Task: For heading Use Roboto with bold.  font size for heading20,  'Change the font style of data to'Roboto and font size to 12,  Change the alignment of both headline & data to Align left In the sheet   Promote Sales review   book
Action: Mouse moved to (158, 361)
Screenshot: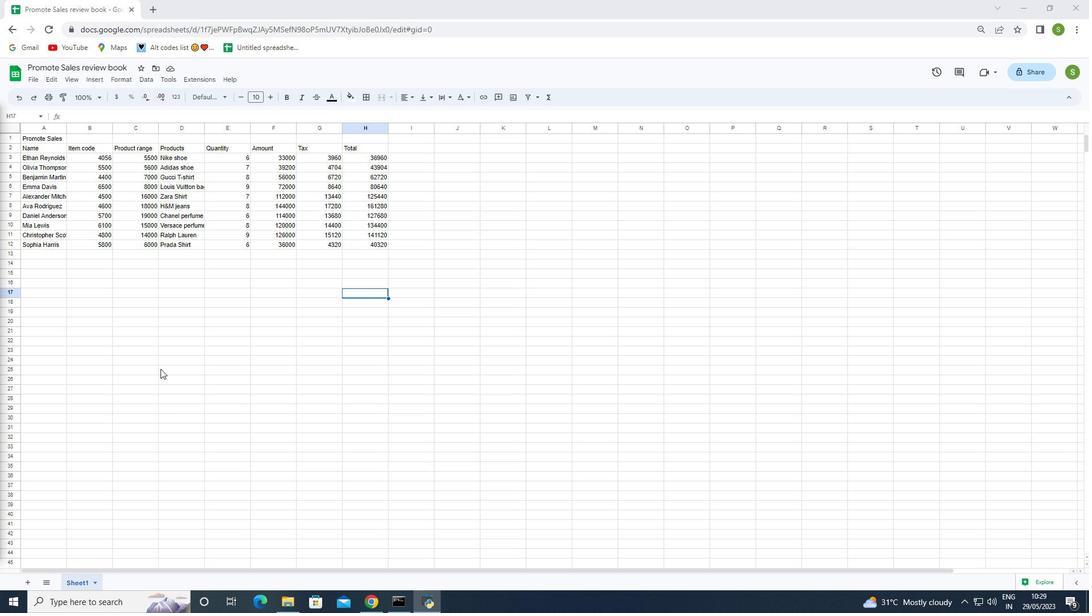 
Action: Mouse pressed left at (158, 361)
Screenshot: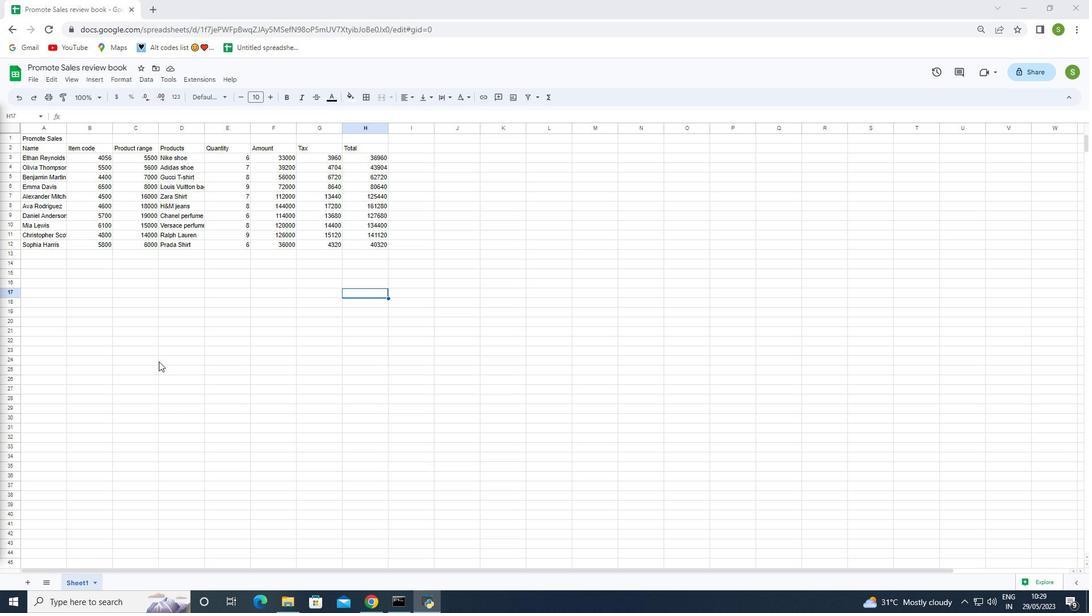 
Action: Mouse moved to (24, 147)
Screenshot: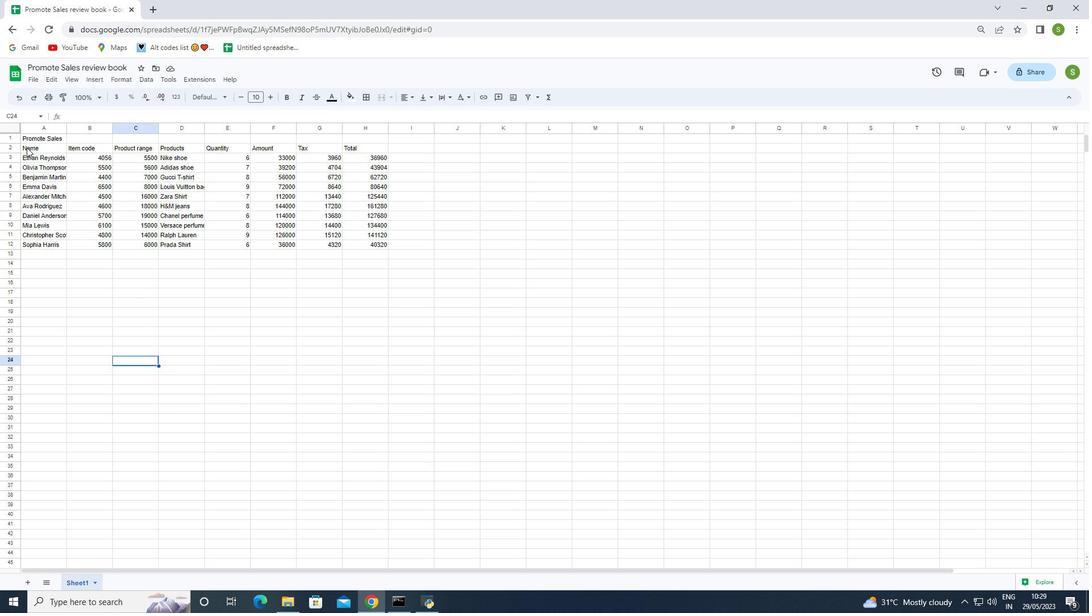 
Action: Mouse pressed left at (24, 147)
Screenshot: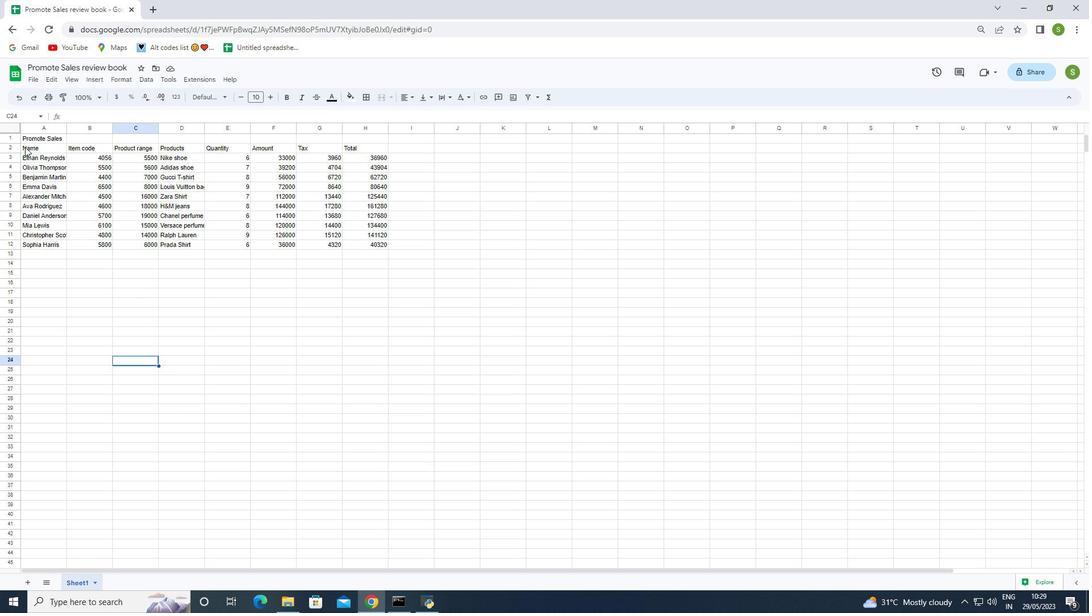 
Action: Mouse moved to (212, 94)
Screenshot: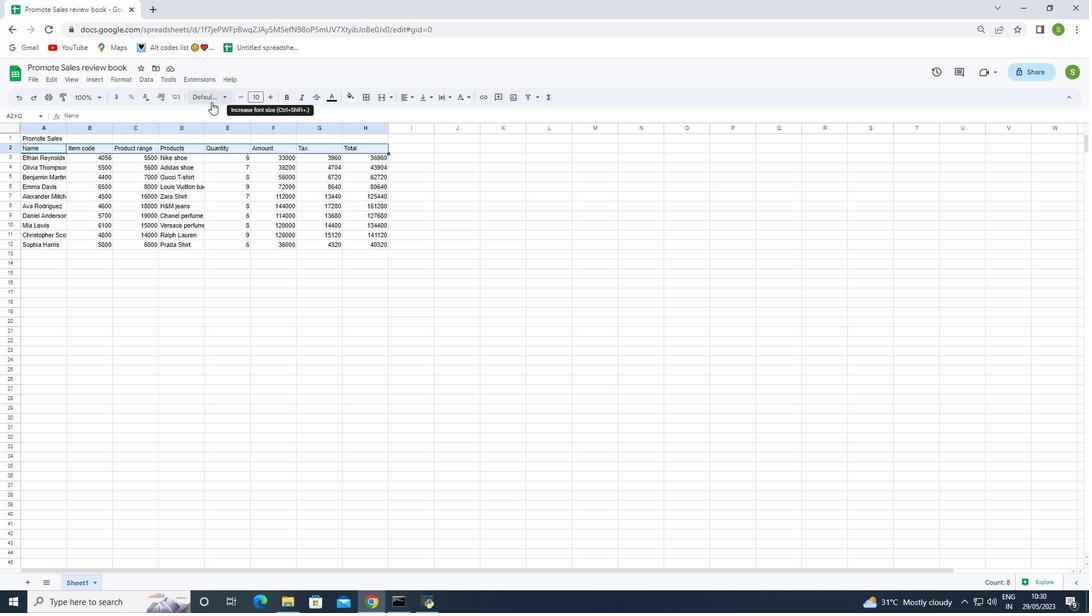 
Action: Mouse pressed left at (212, 94)
Screenshot: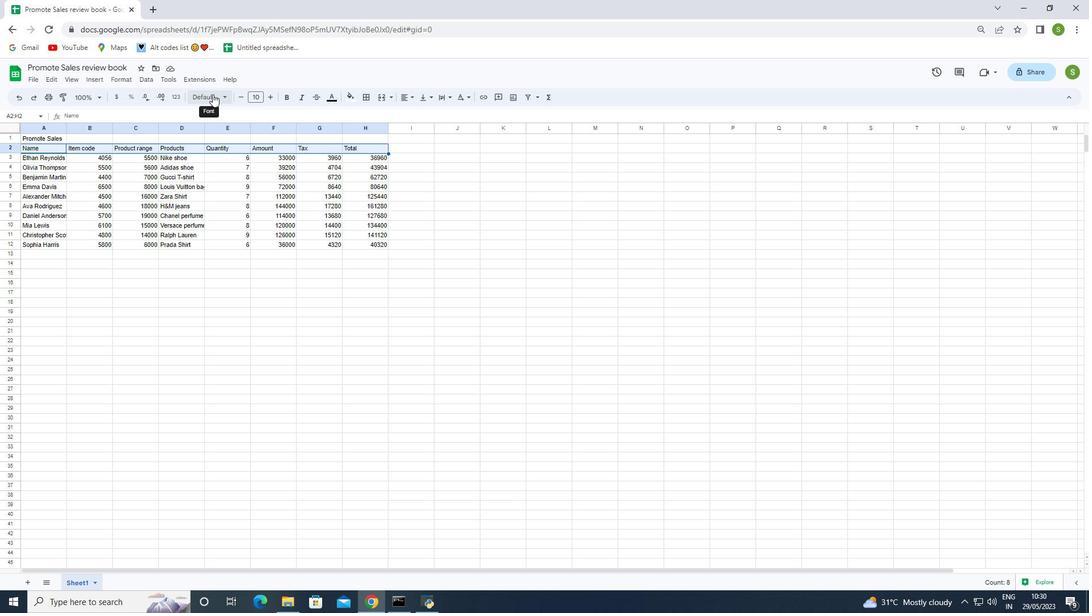 
Action: Mouse moved to (225, 520)
Screenshot: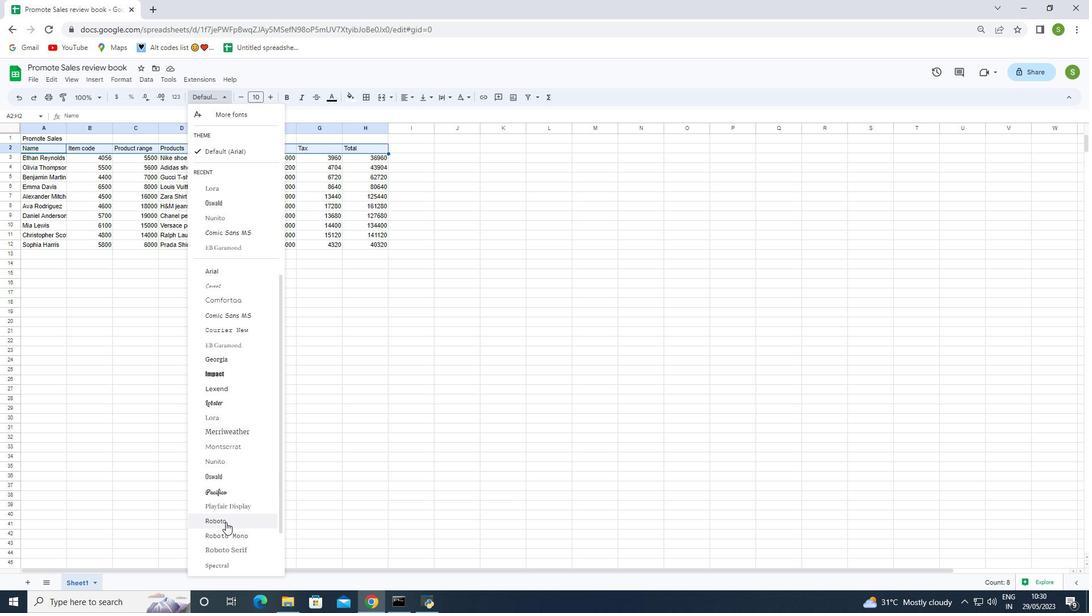 
Action: Mouse pressed left at (225, 520)
Screenshot: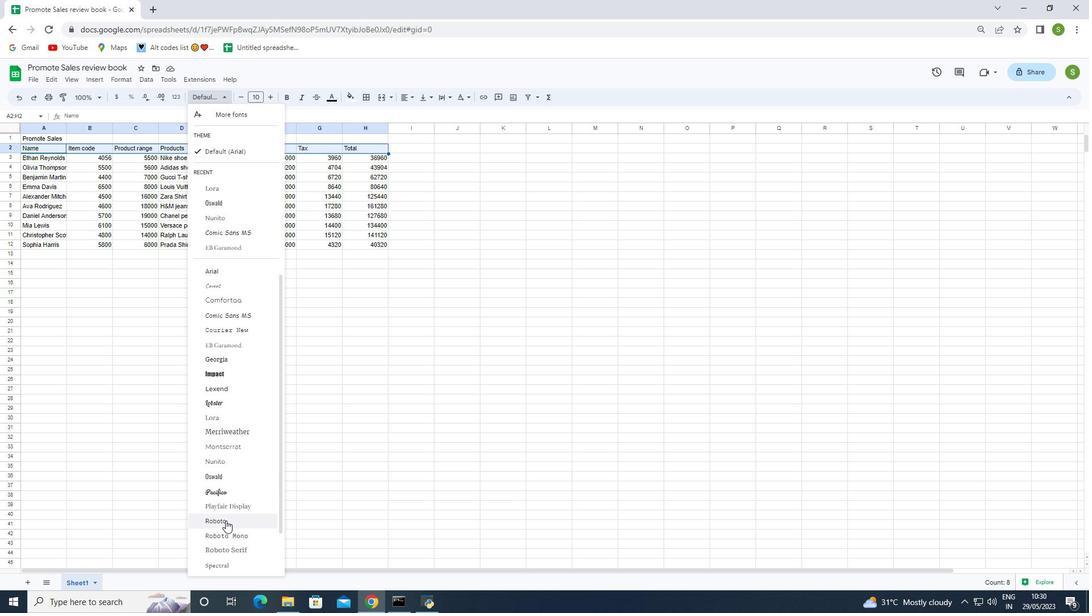 
Action: Mouse moved to (287, 97)
Screenshot: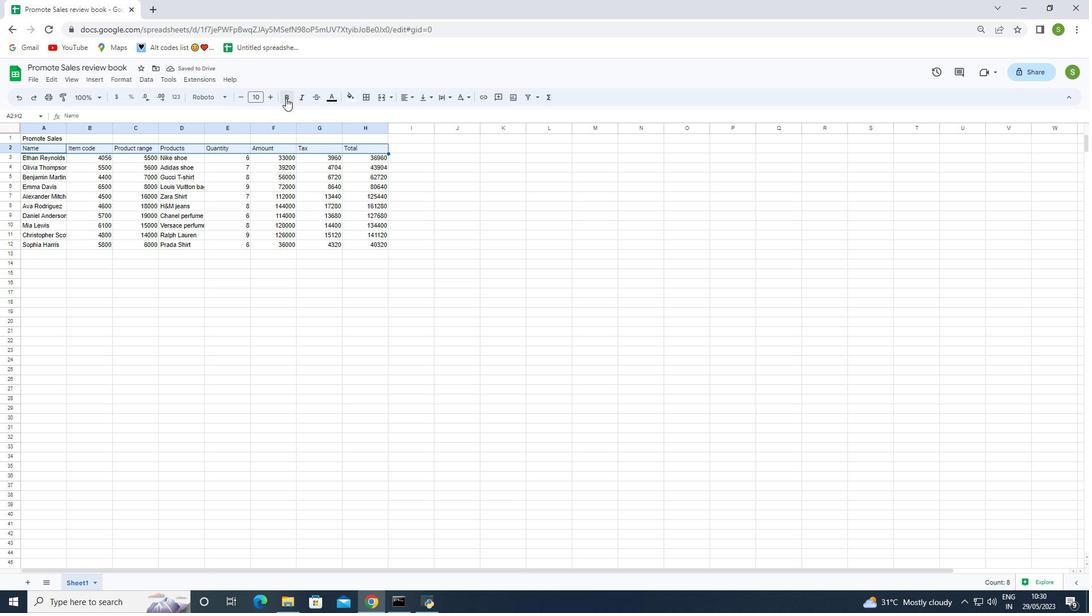 
Action: Mouse pressed left at (287, 97)
Screenshot: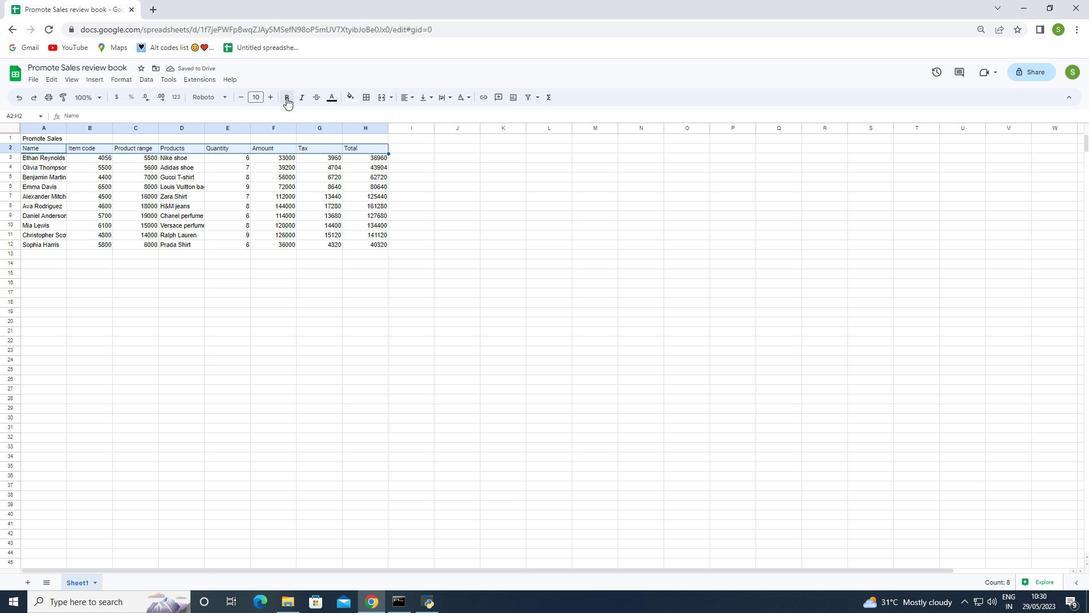 
Action: Mouse moved to (271, 98)
Screenshot: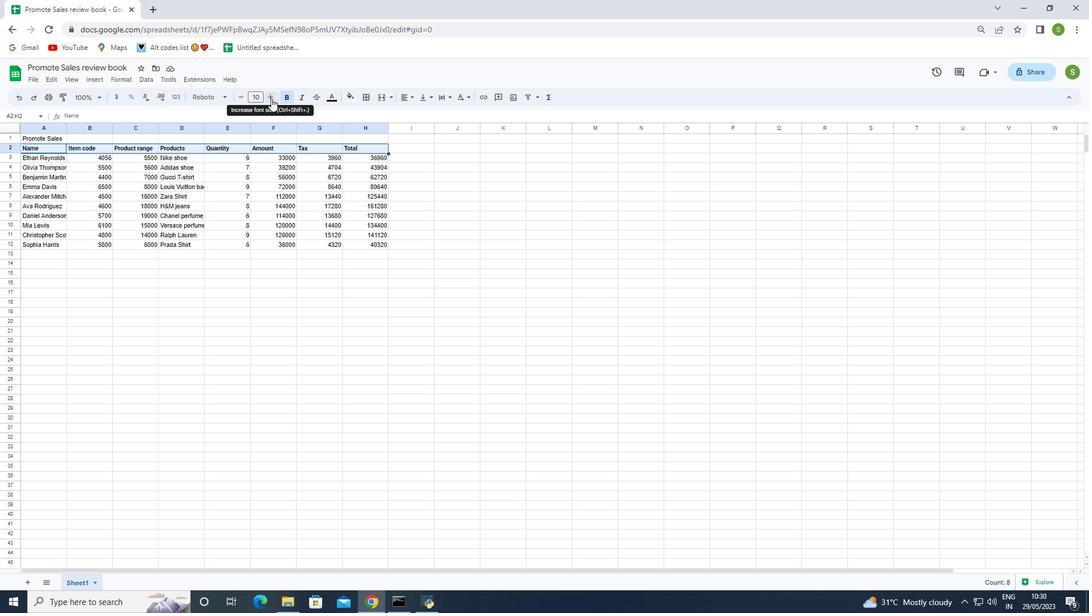 
Action: Mouse pressed left at (271, 98)
Screenshot: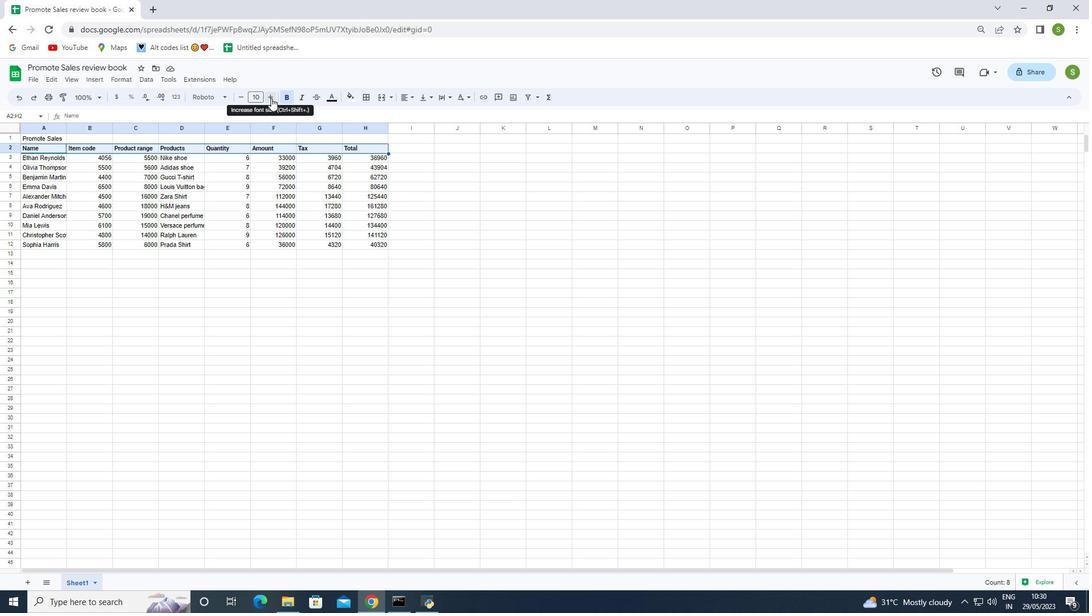 
Action: Mouse pressed left at (271, 98)
Screenshot: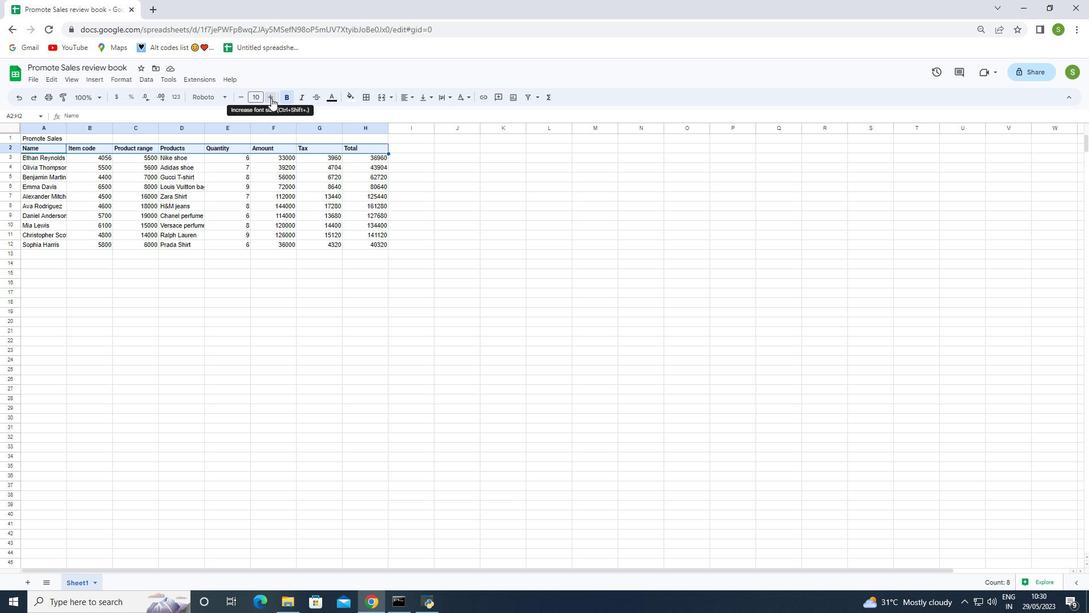 
Action: Mouse pressed left at (271, 98)
Screenshot: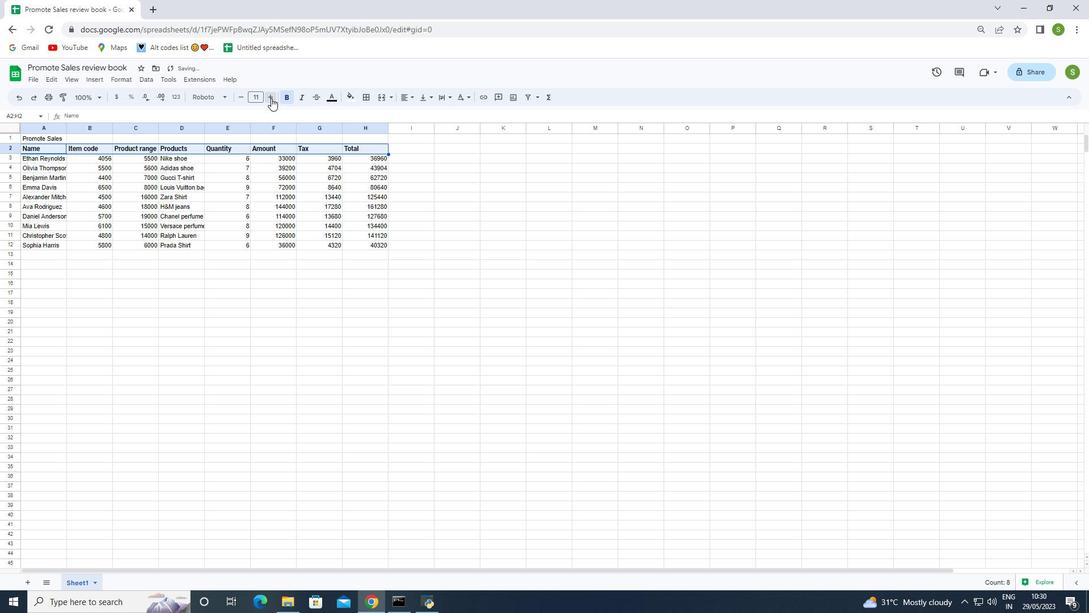 
Action: Mouse pressed left at (271, 98)
Screenshot: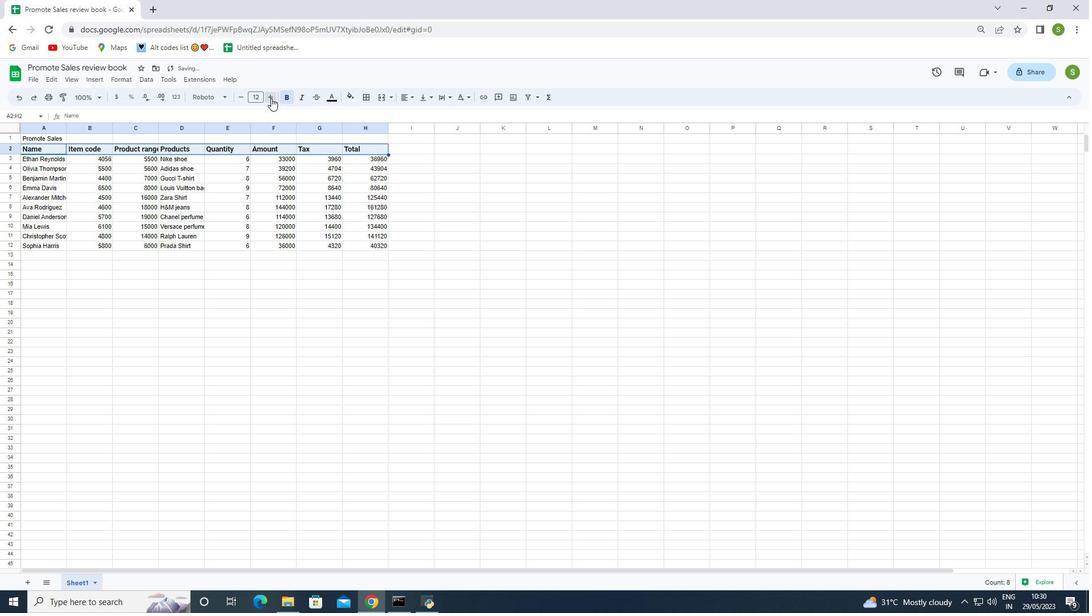
Action: Mouse pressed left at (271, 98)
Screenshot: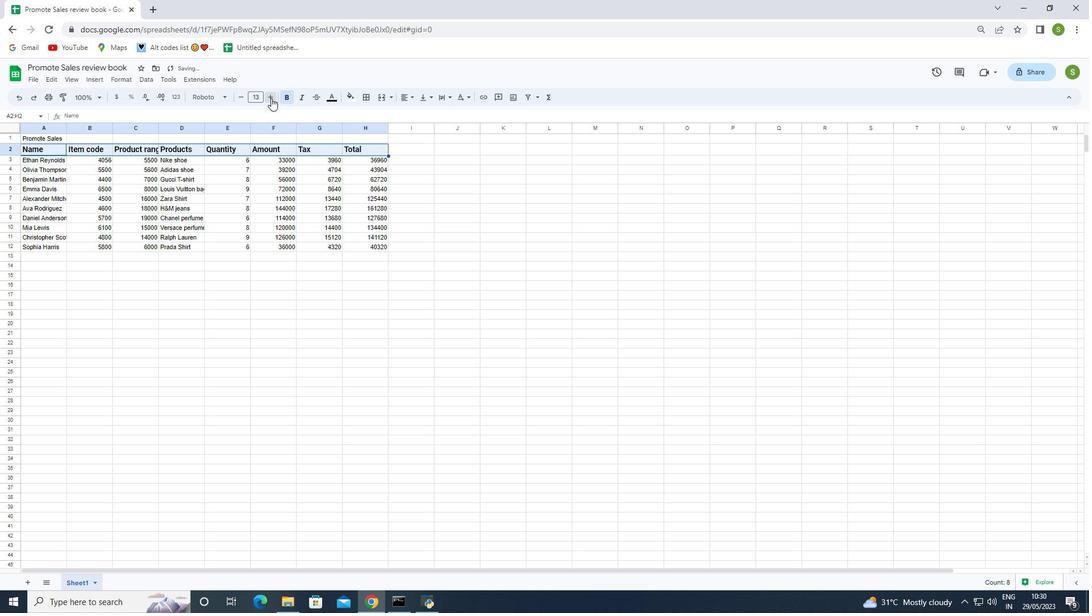 
Action: Mouse pressed left at (271, 98)
Screenshot: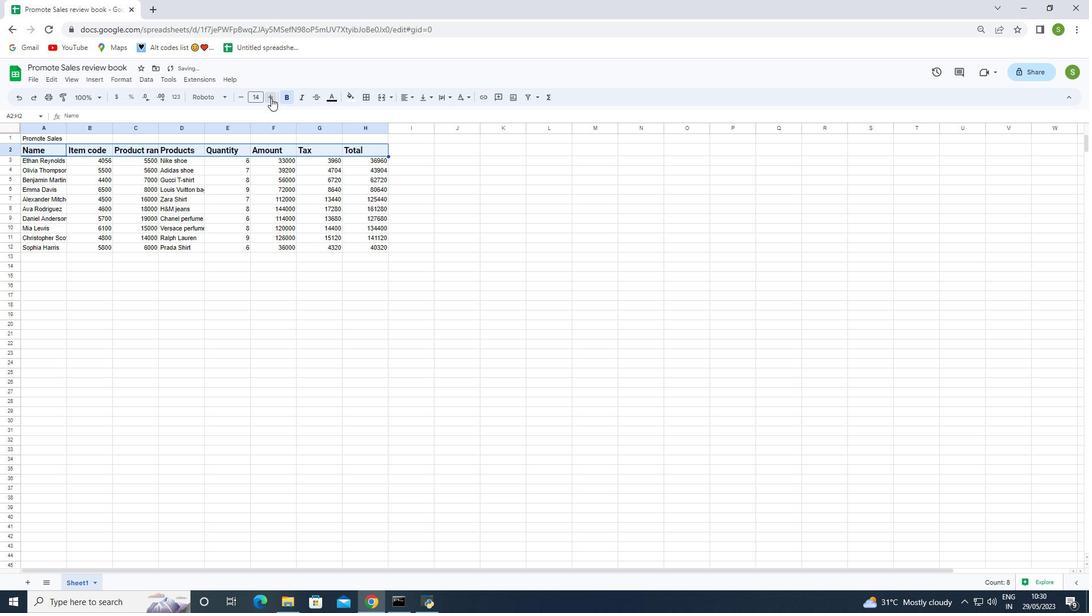 
Action: Mouse pressed left at (271, 98)
Screenshot: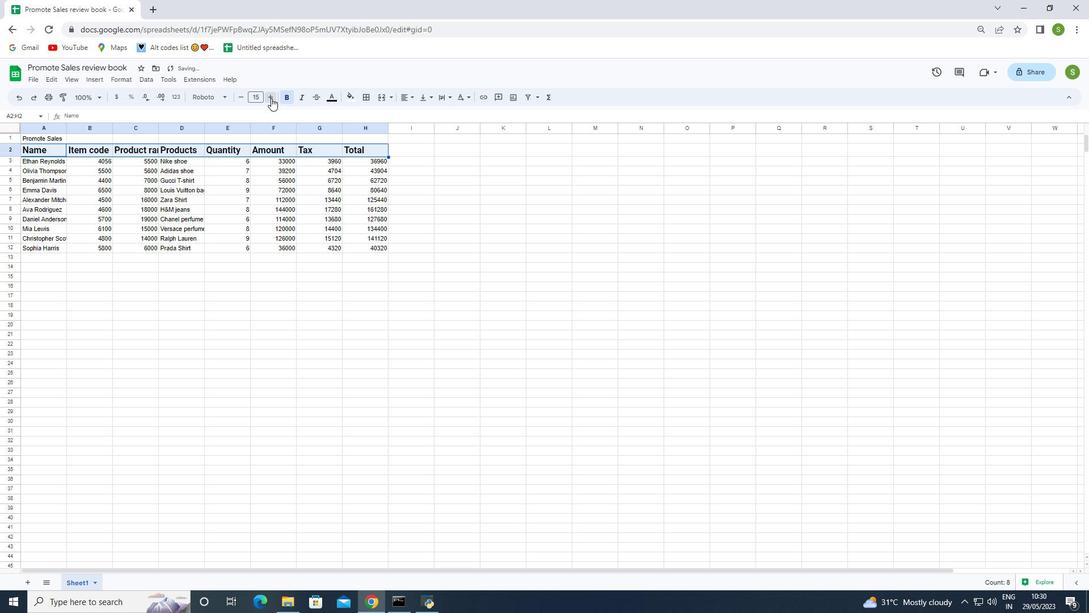 
Action: Mouse pressed left at (271, 98)
Screenshot: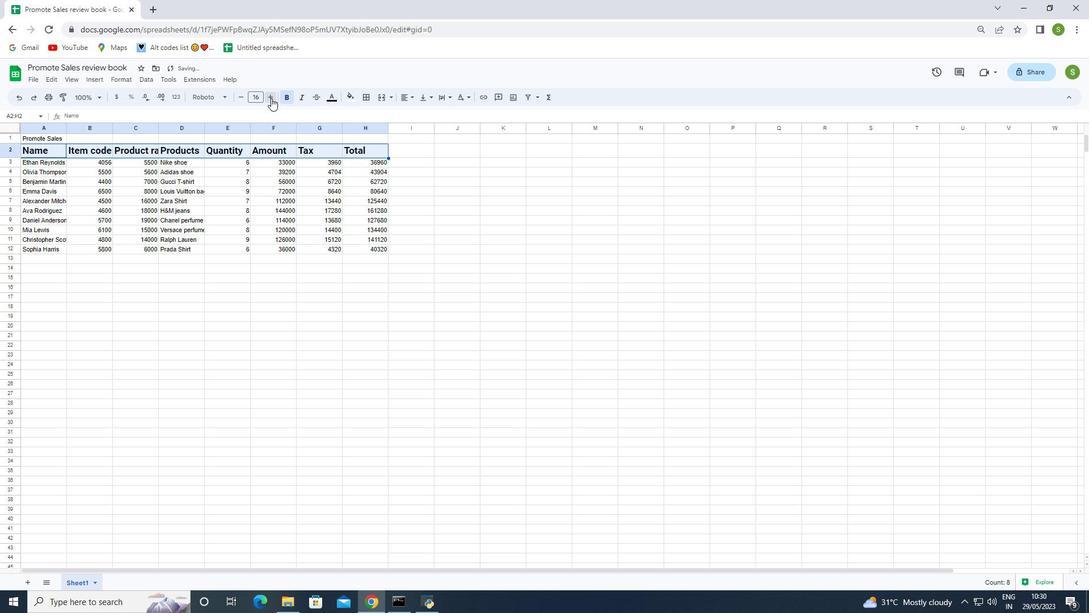 
Action: Mouse pressed left at (271, 98)
Screenshot: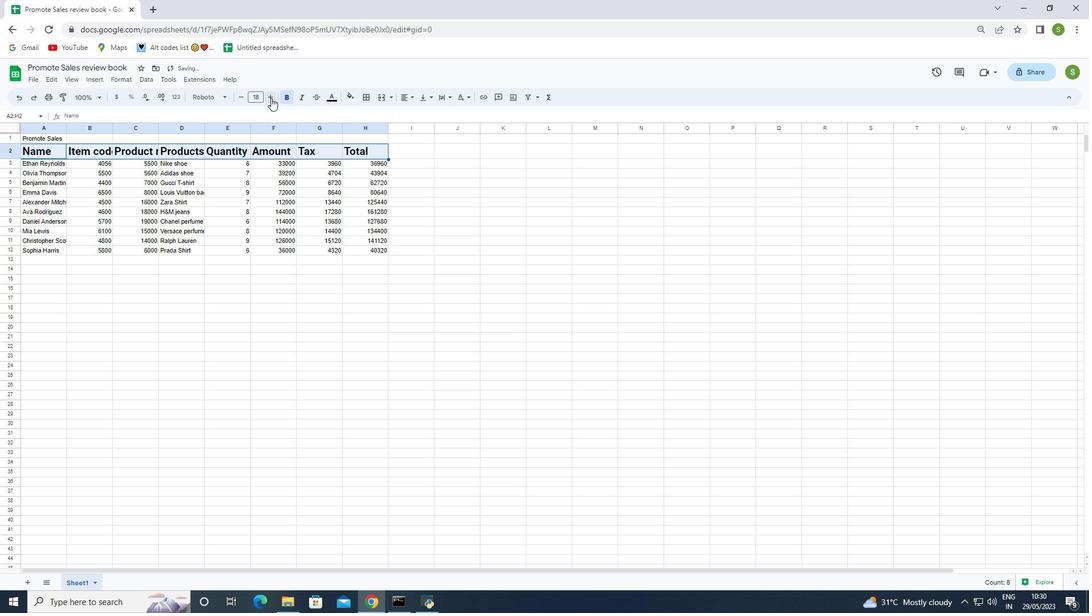 
Action: Mouse pressed left at (271, 98)
Screenshot: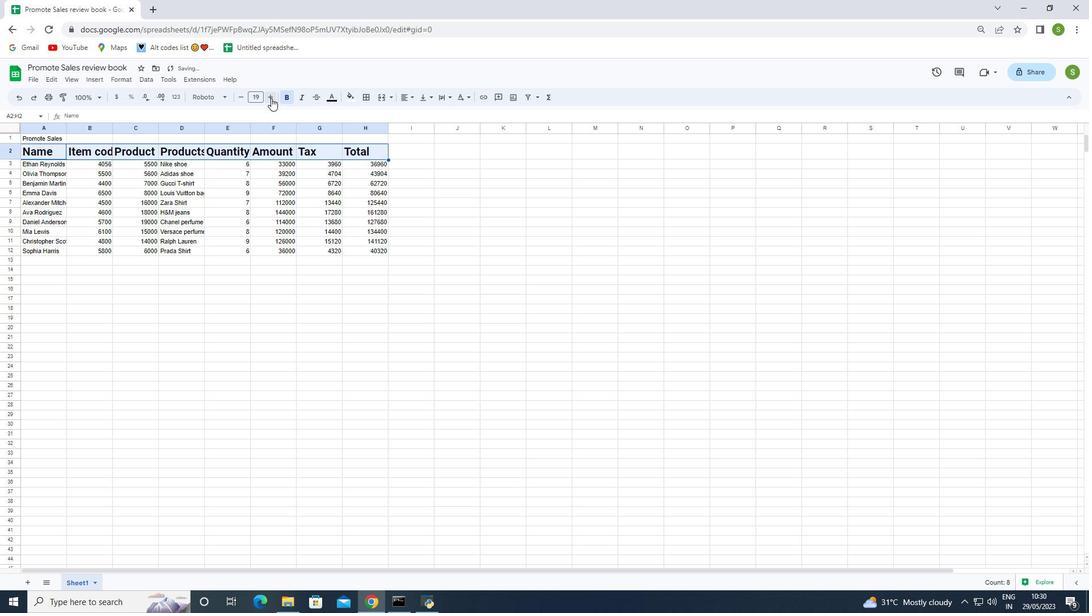 
Action: Mouse pressed left at (271, 98)
Screenshot: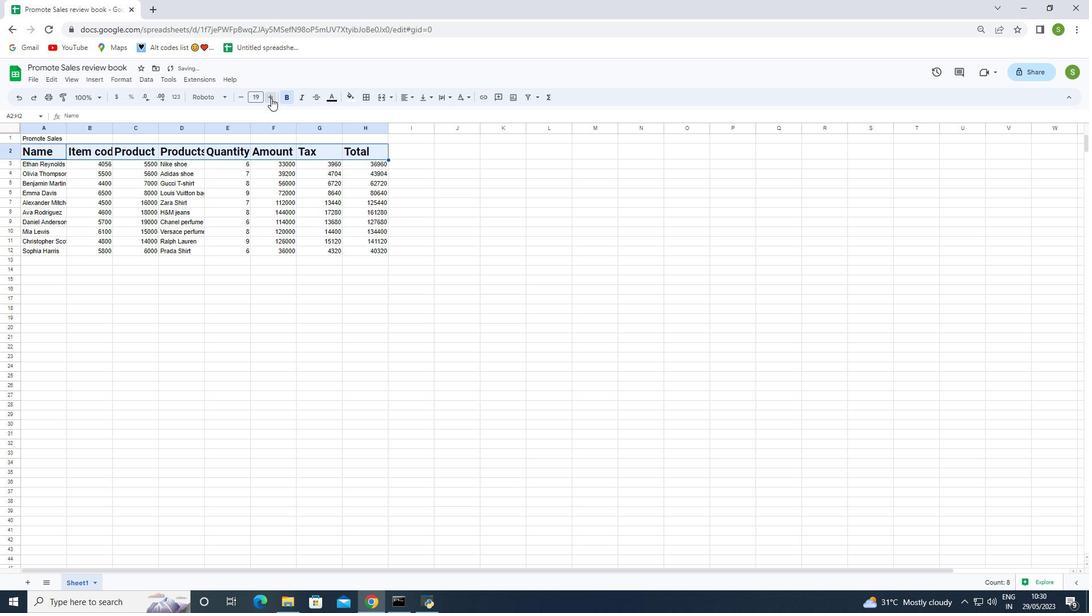 
Action: Mouse moved to (238, 95)
Screenshot: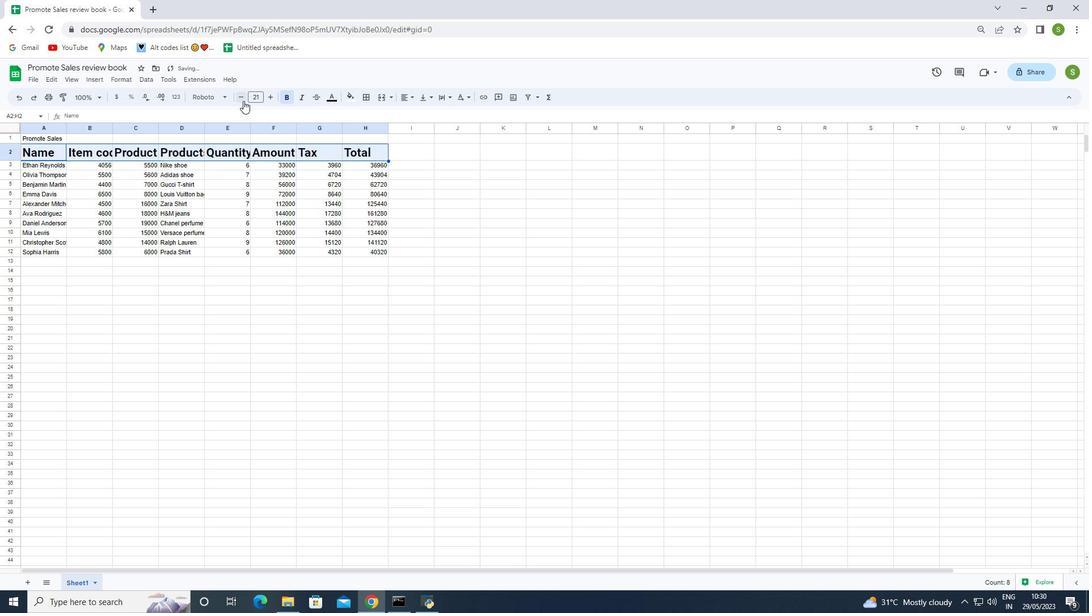 
Action: Mouse pressed left at (238, 95)
Screenshot: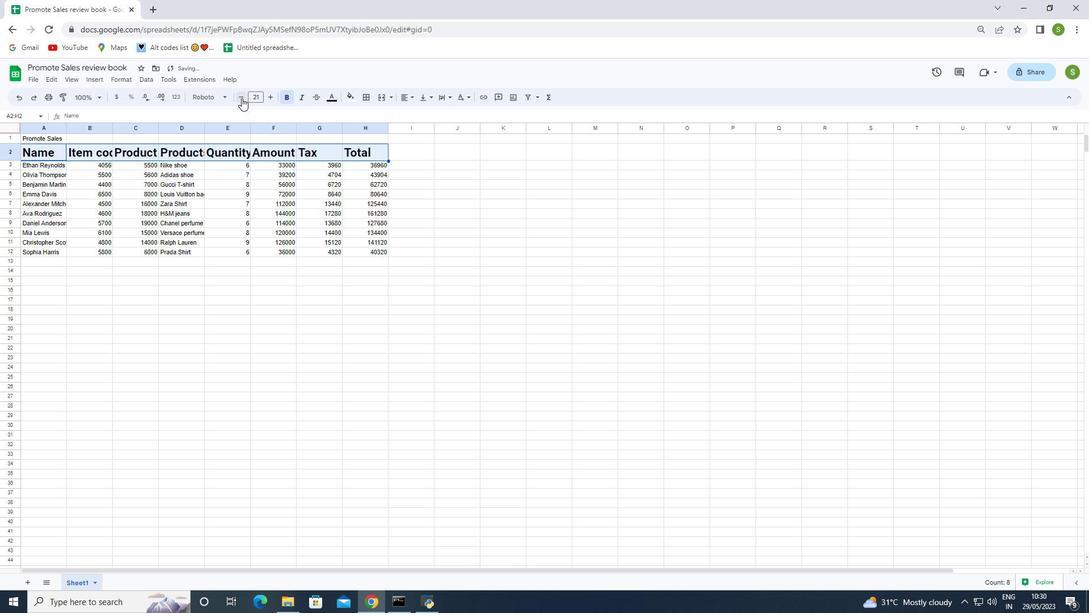 
Action: Mouse moved to (42, 166)
Screenshot: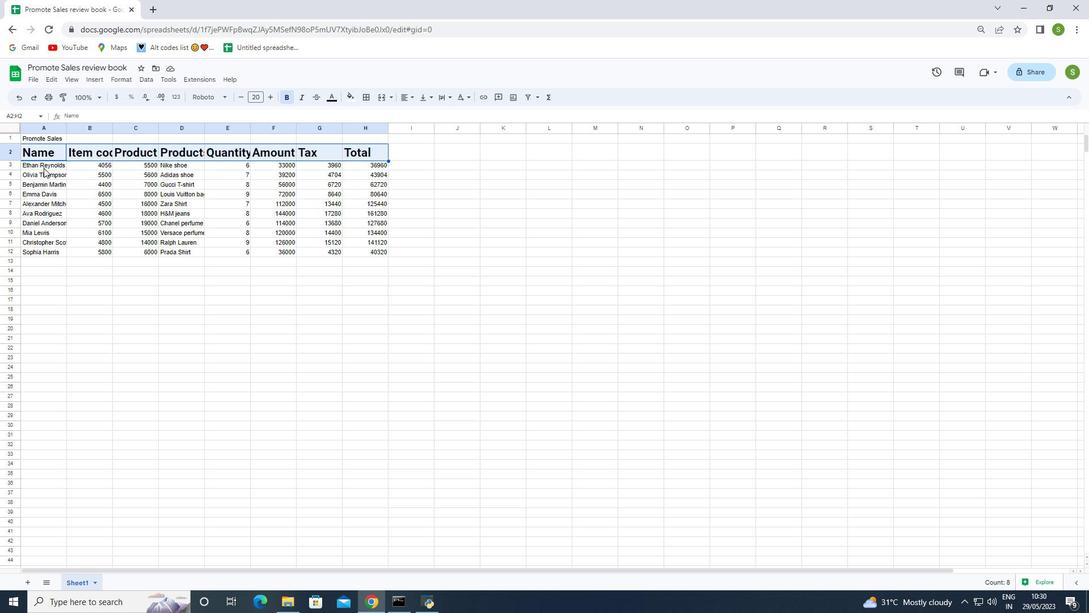 
Action: Mouse pressed left at (42, 166)
Screenshot: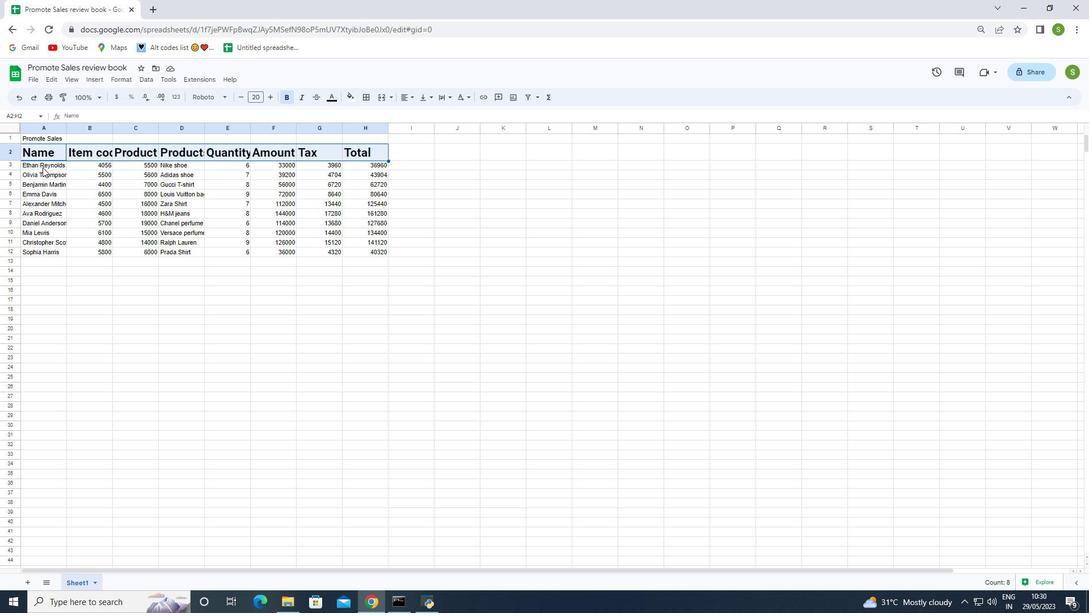 
Action: Mouse moved to (200, 93)
Screenshot: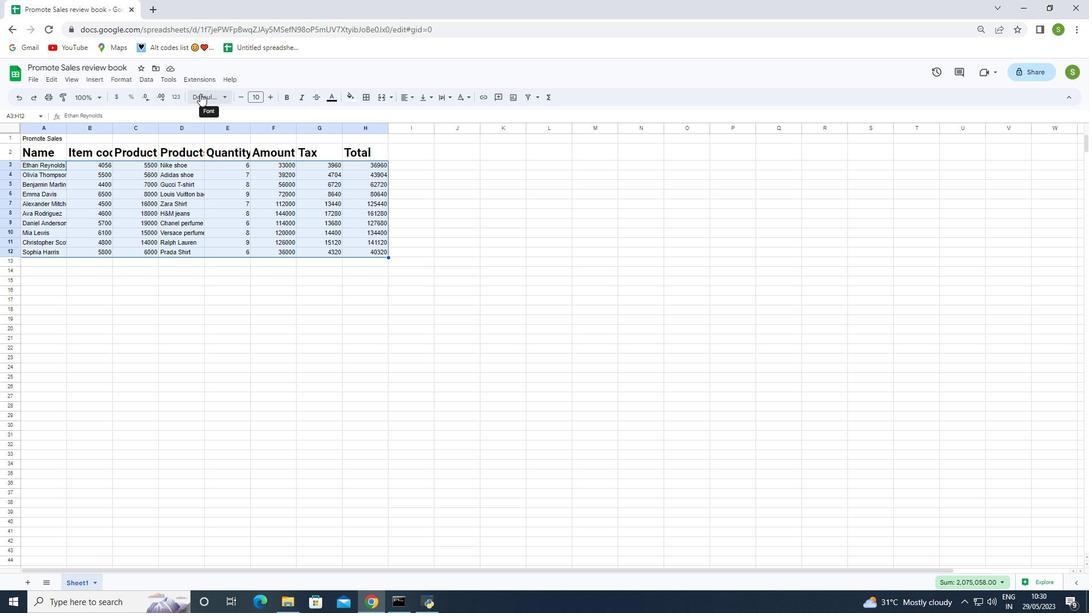
Action: Mouse pressed left at (200, 93)
Screenshot: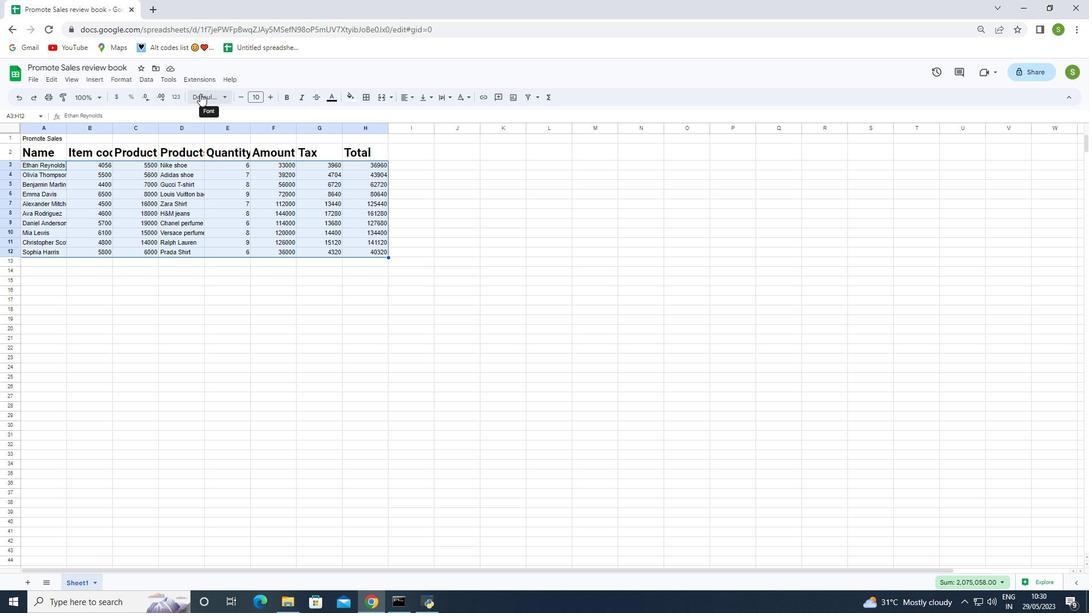 
Action: Mouse moved to (218, 534)
Screenshot: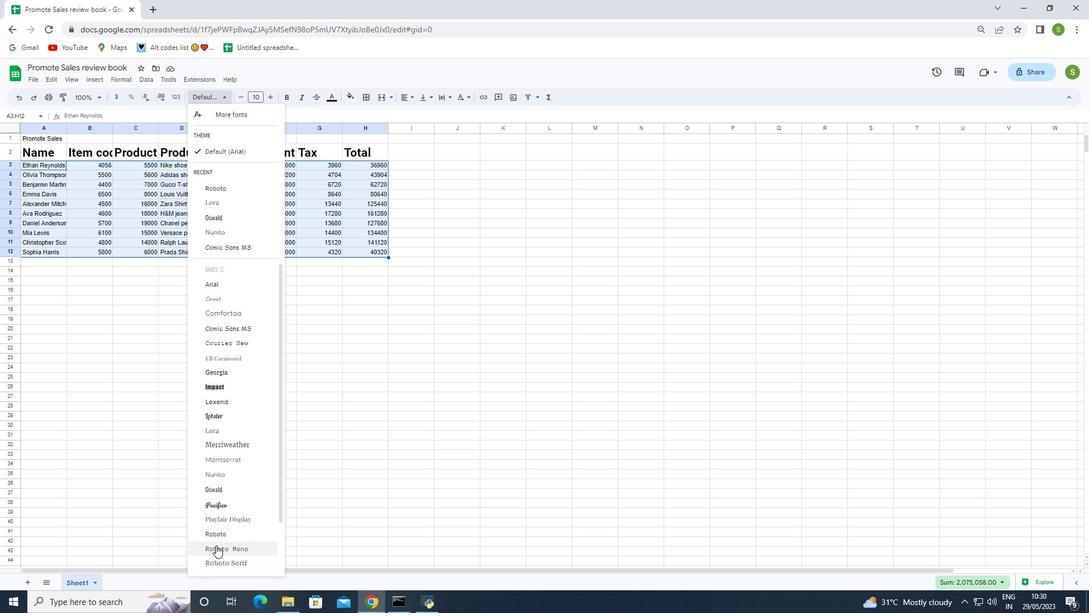 
Action: Mouse pressed left at (218, 534)
Screenshot: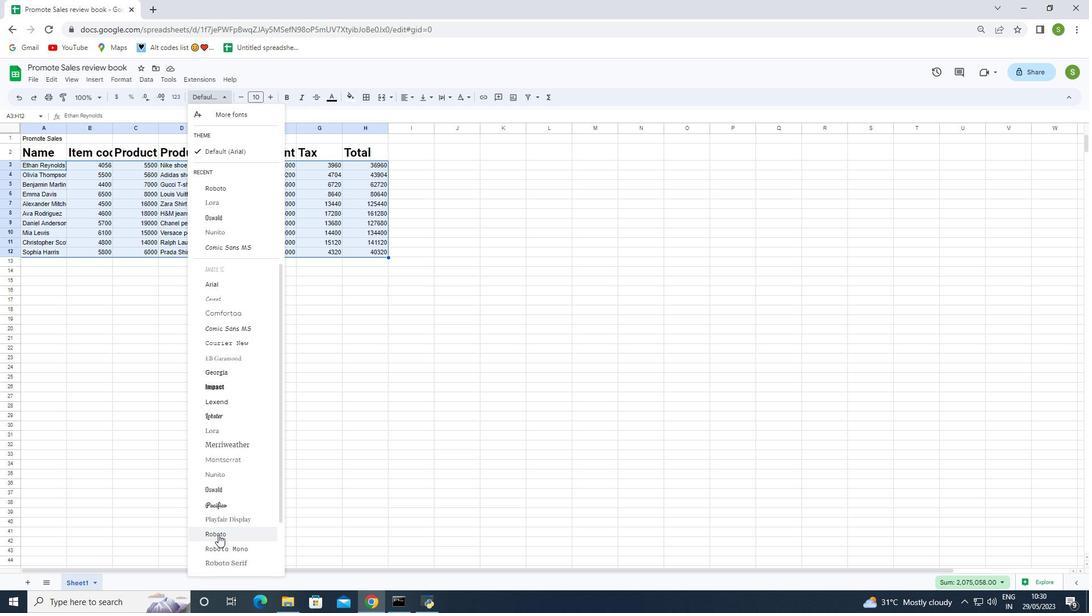 
Action: Mouse moved to (269, 100)
Screenshot: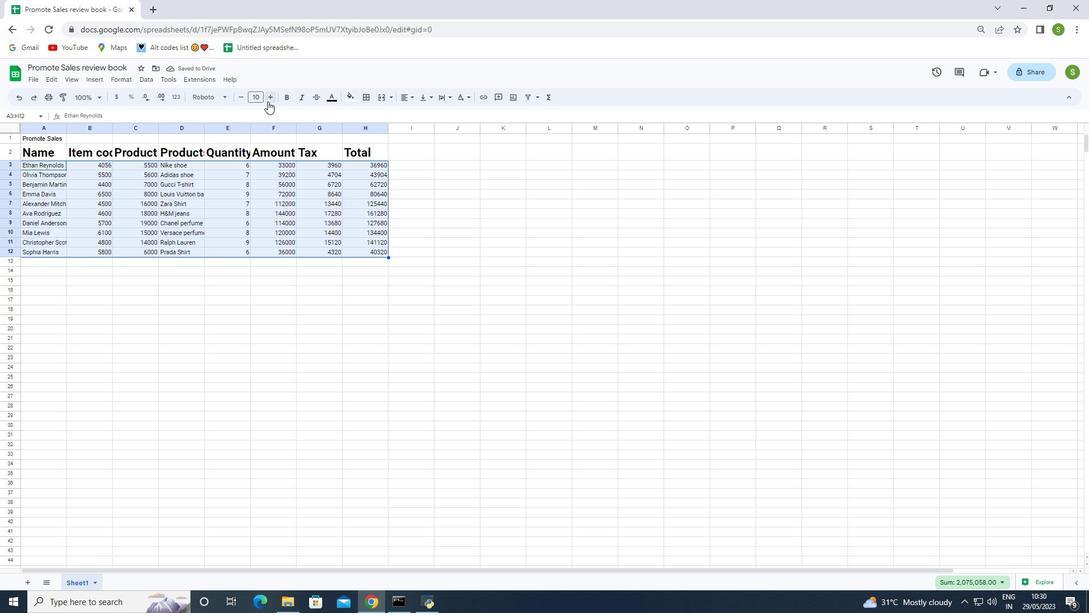 
Action: Mouse pressed left at (269, 100)
Screenshot: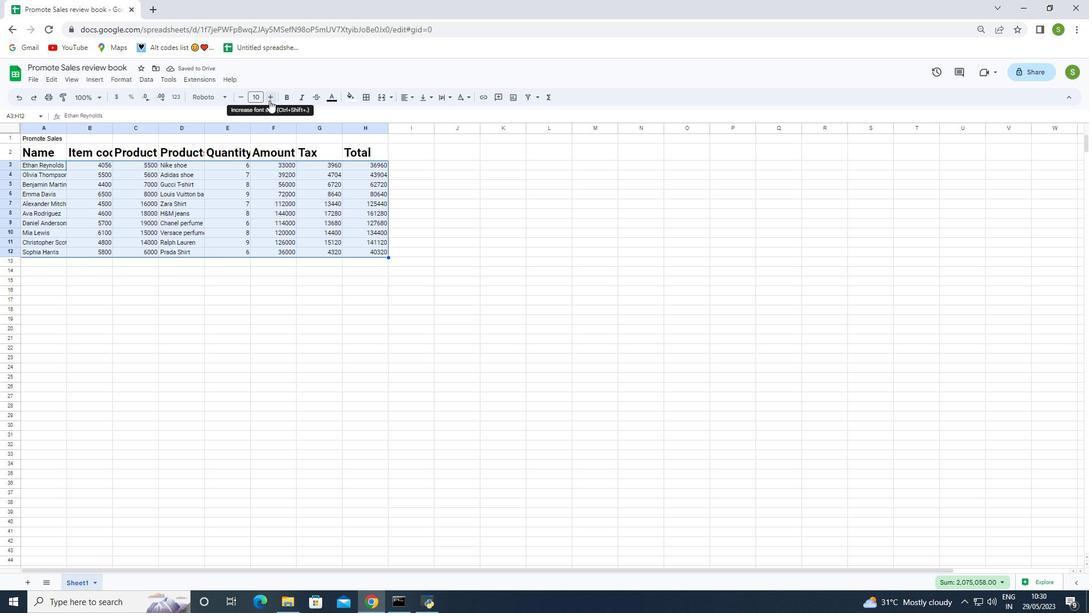 
Action: Mouse pressed left at (269, 100)
Screenshot: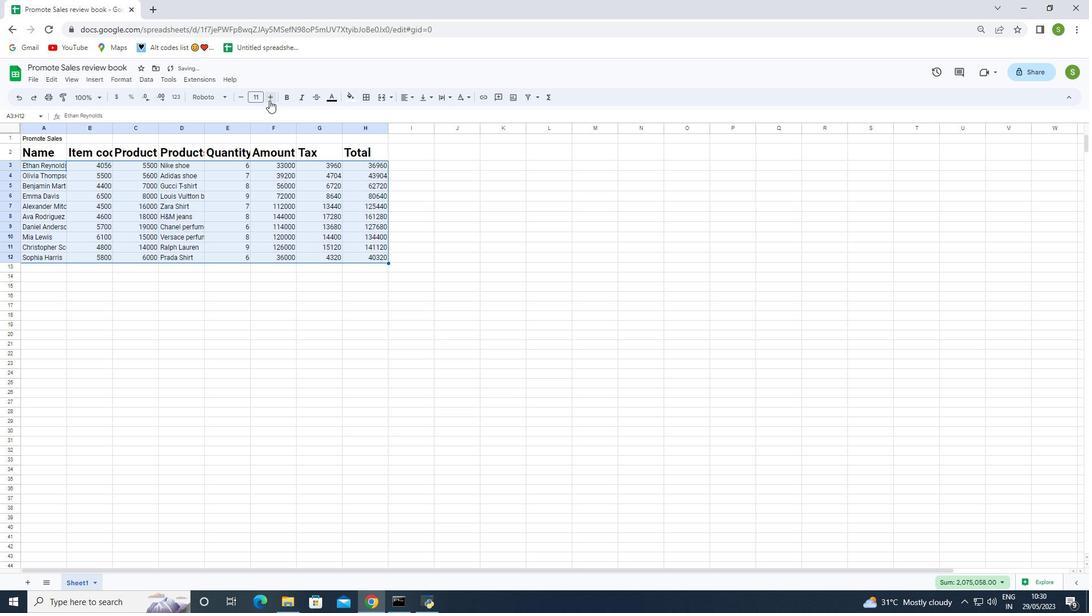 
Action: Mouse moved to (228, 260)
Screenshot: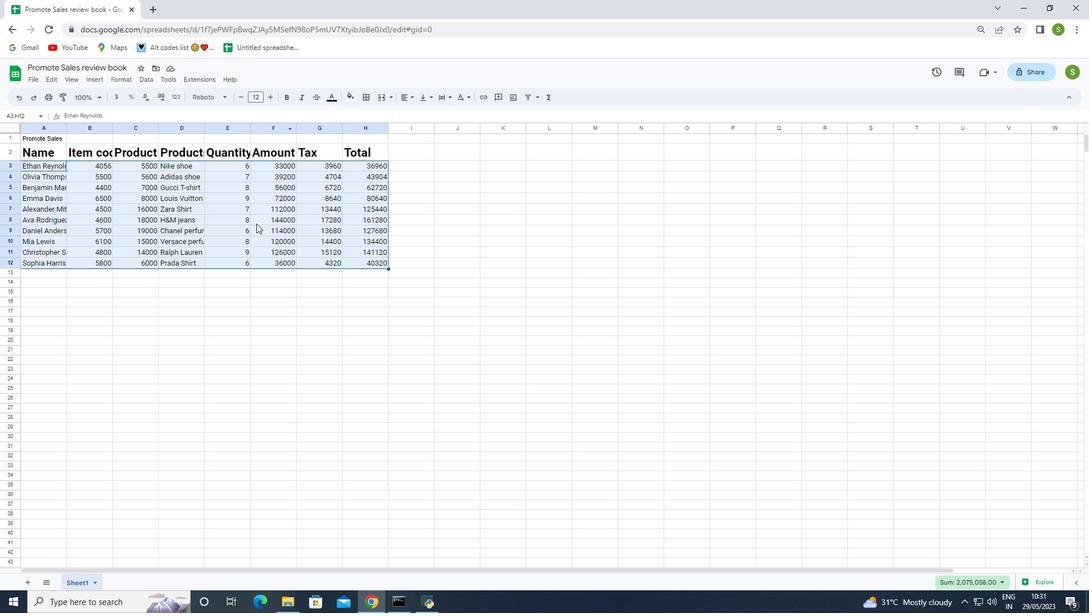 
Action: Mouse pressed left at (228, 260)
Screenshot: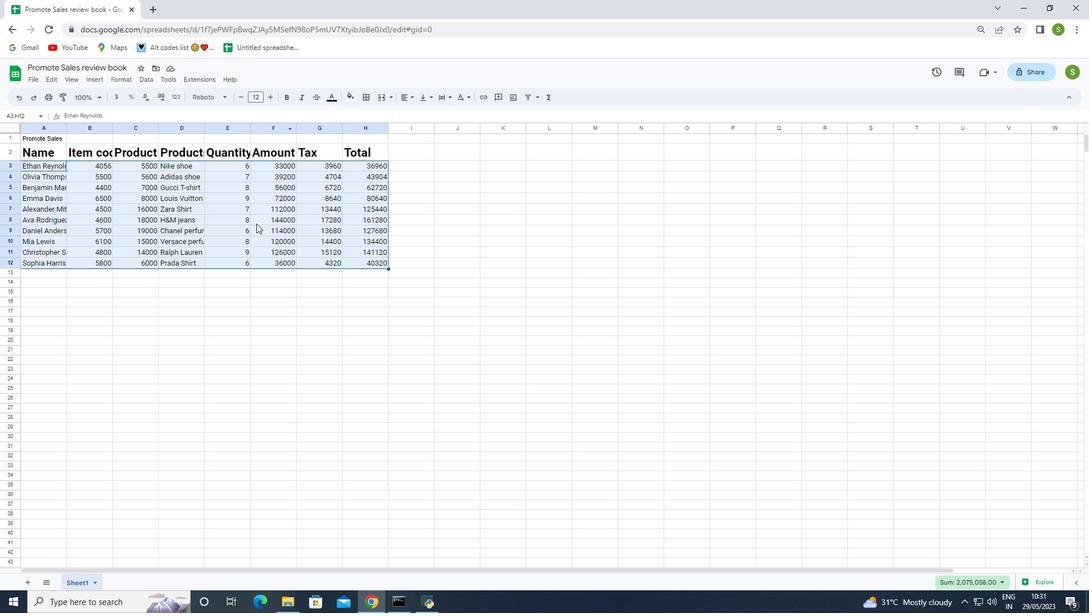 
Action: Mouse moved to (35, 151)
Screenshot: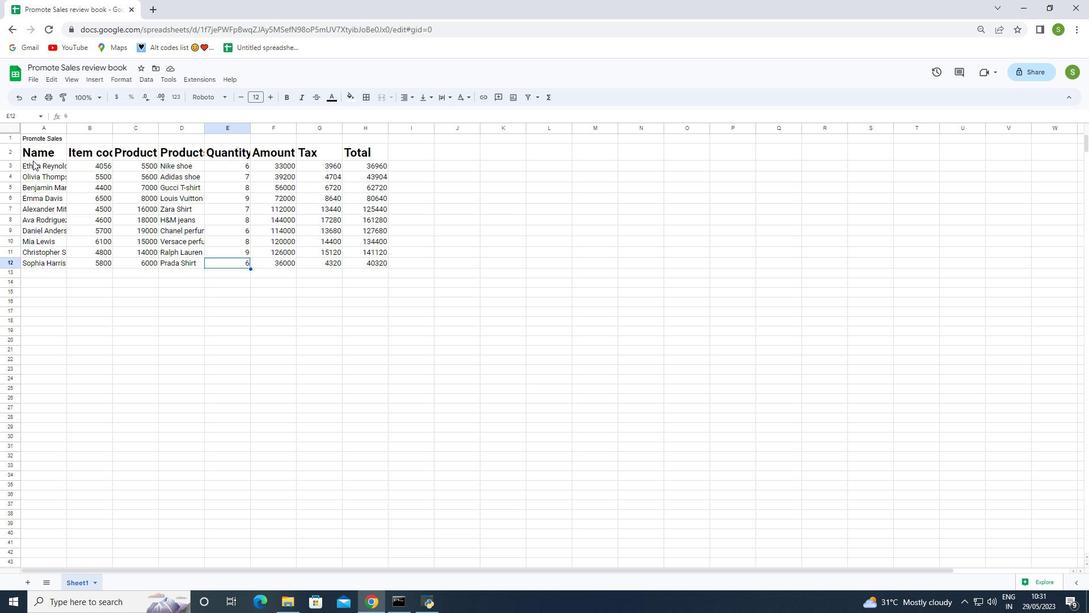 
Action: Mouse pressed left at (35, 151)
Screenshot: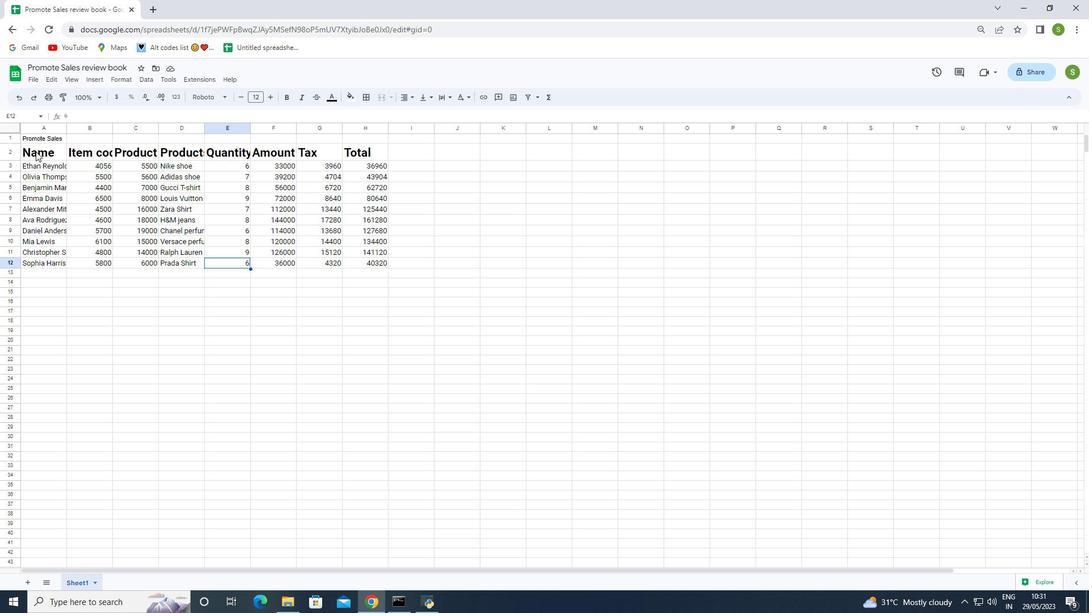 
Action: Mouse moved to (411, 95)
Screenshot: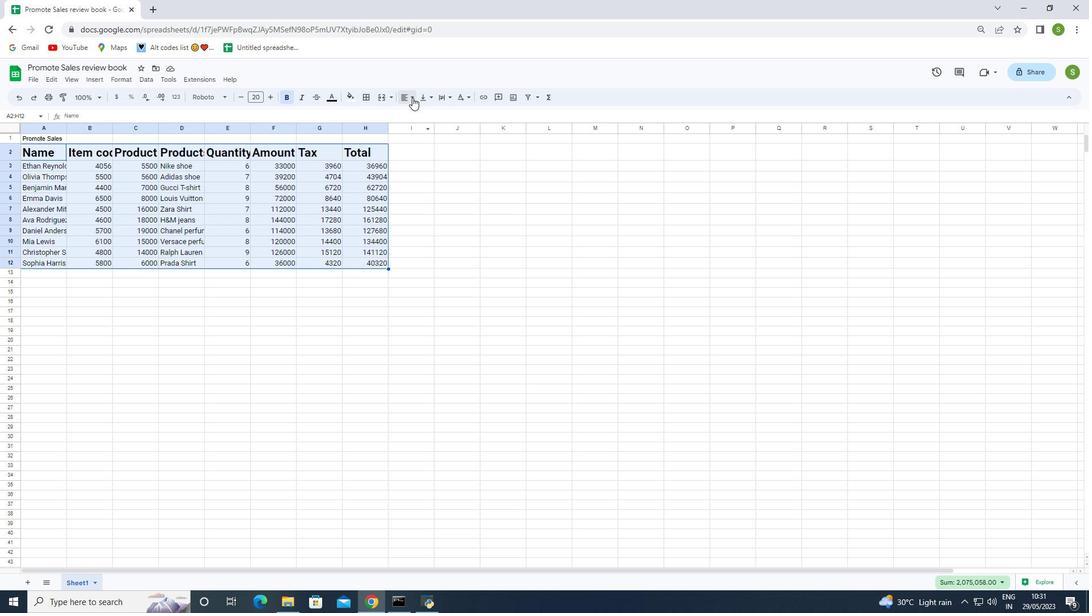 
Action: Mouse pressed left at (411, 95)
Screenshot: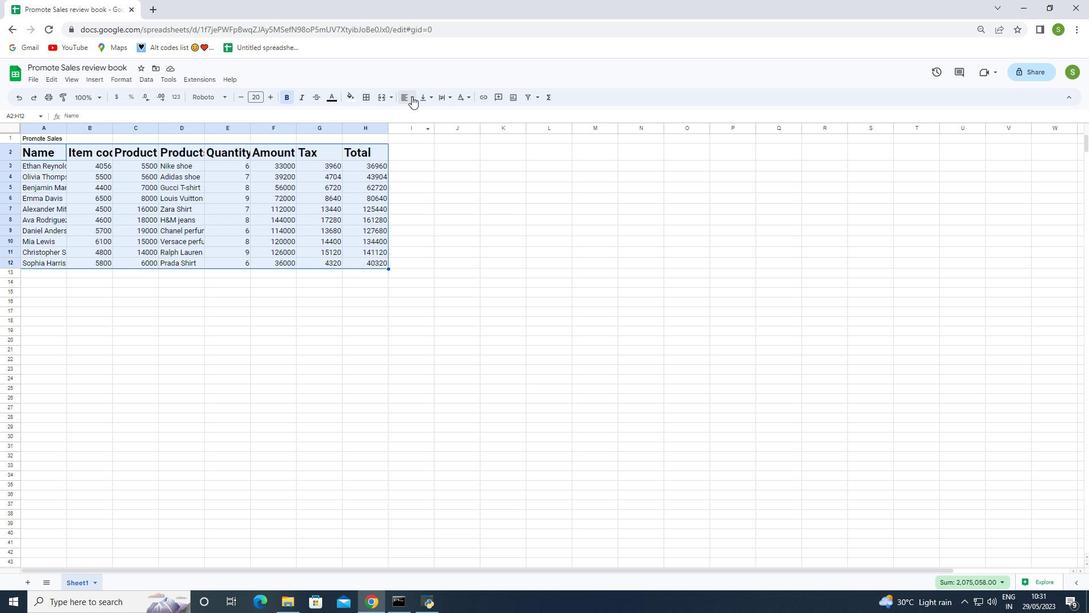 
Action: Mouse moved to (417, 111)
Screenshot: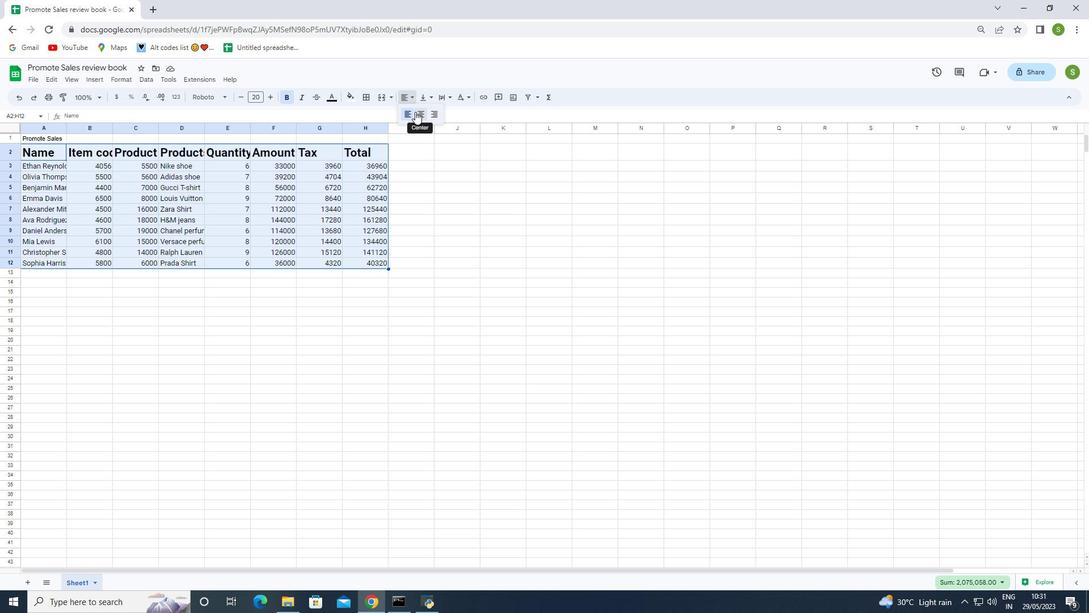 
Action: Mouse pressed left at (417, 111)
Screenshot: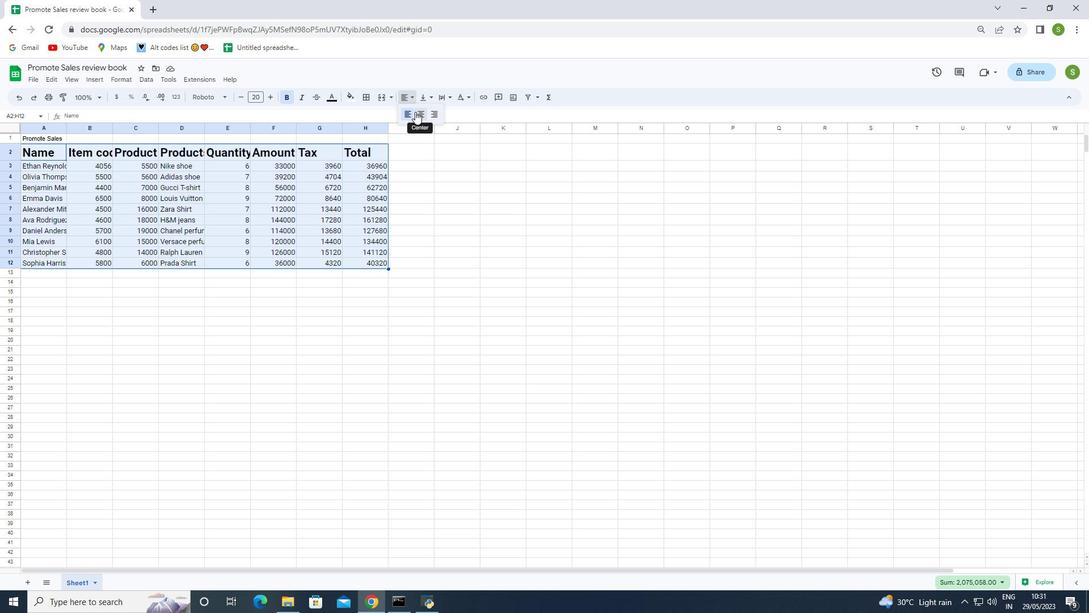 
Action: Mouse moved to (412, 97)
Screenshot: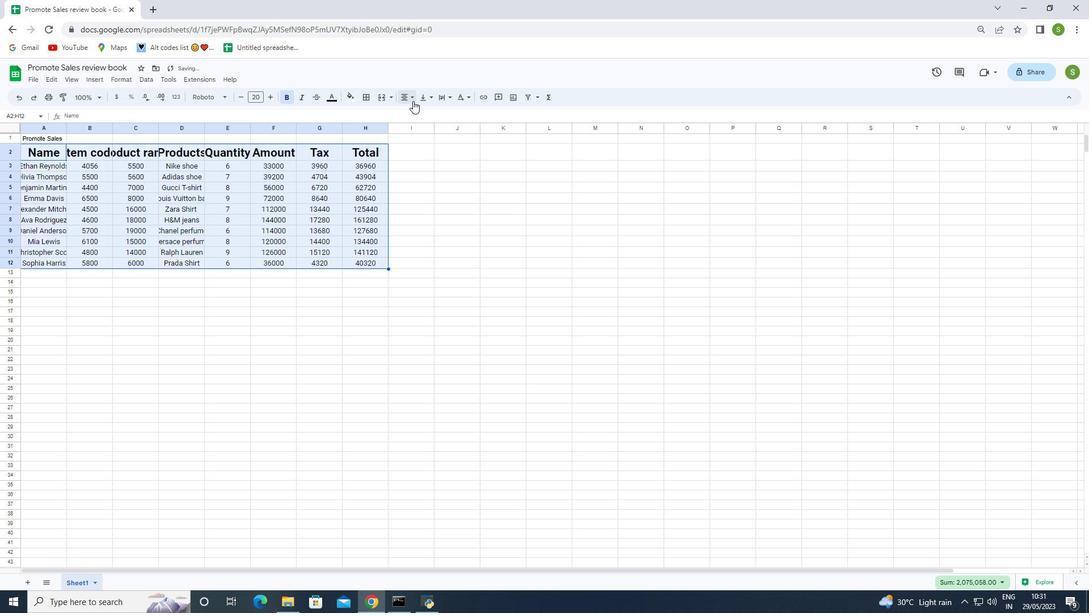 
Action: Mouse pressed left at (412, 97)
Screenshot: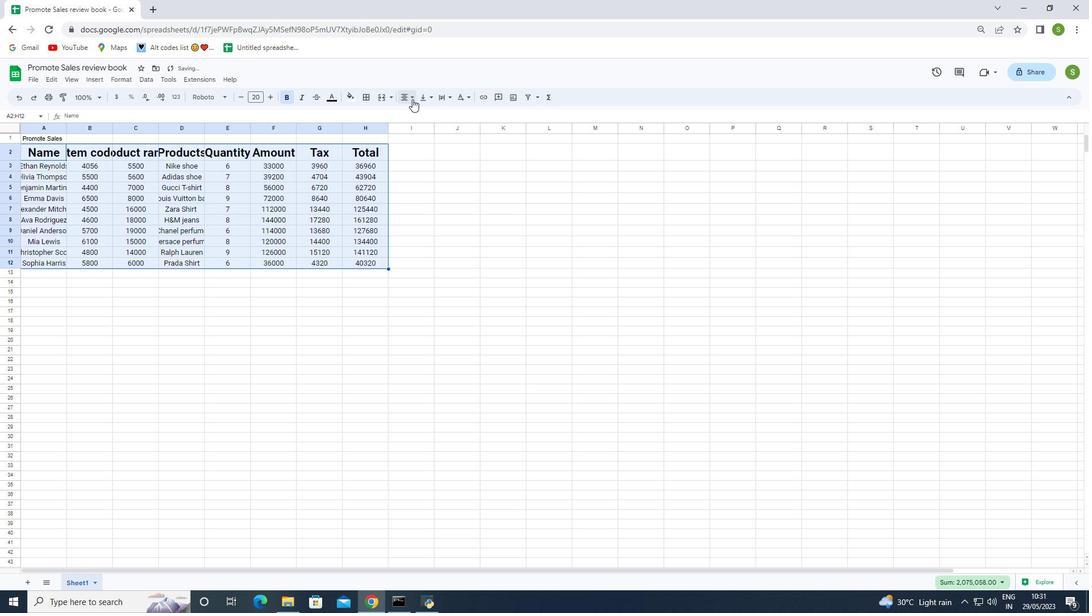 
Action: Mouse moved to (409, 112)
Screenshot: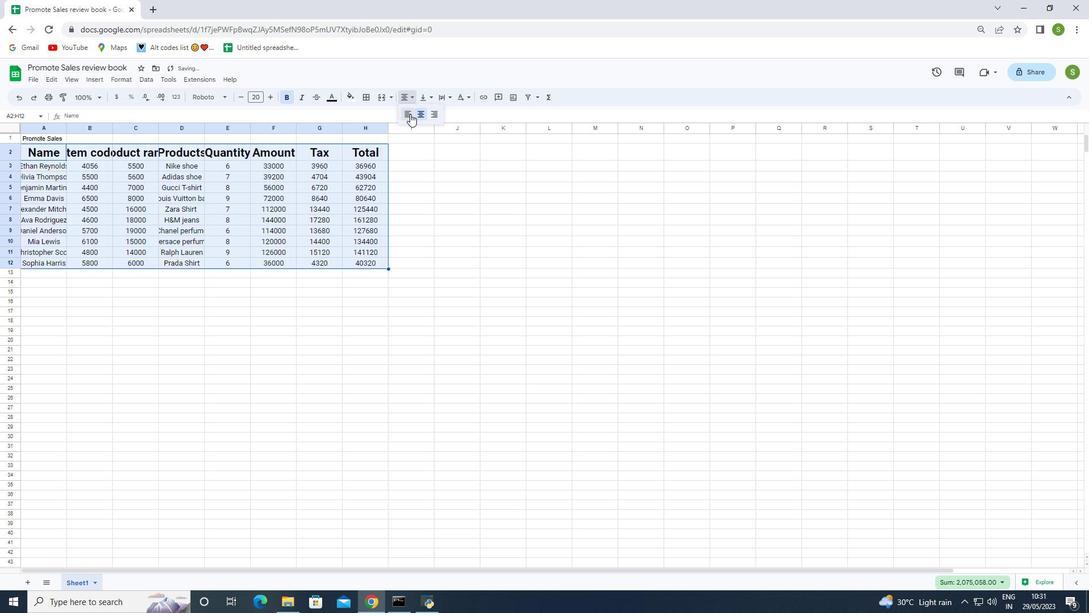 
Action: Mouse pressed left at (409, 112)
Screenshot: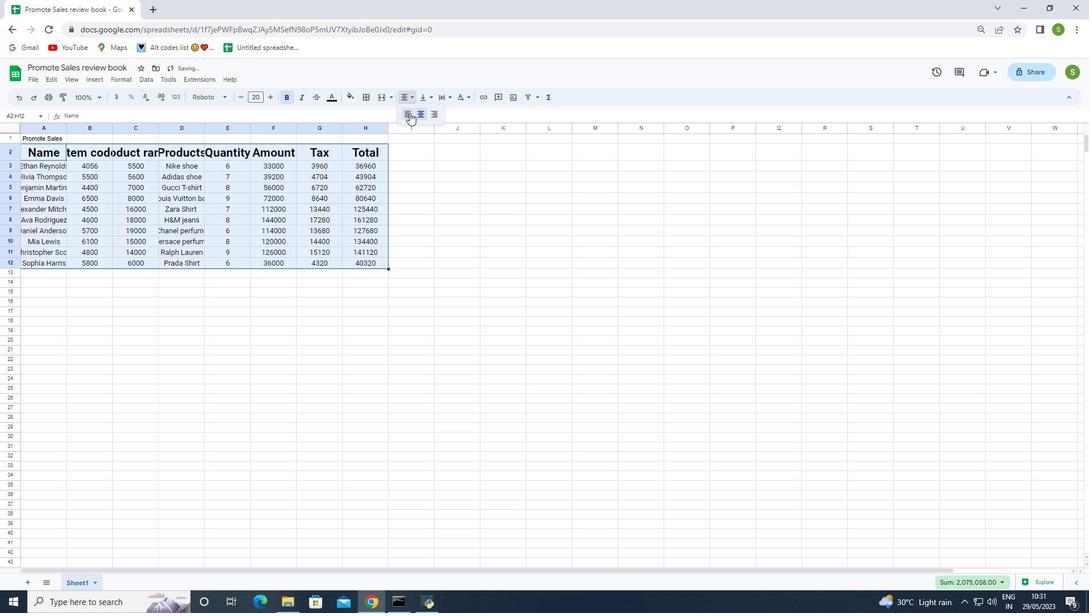 
Action: Mouse moved to (443, 253)
Screenshot: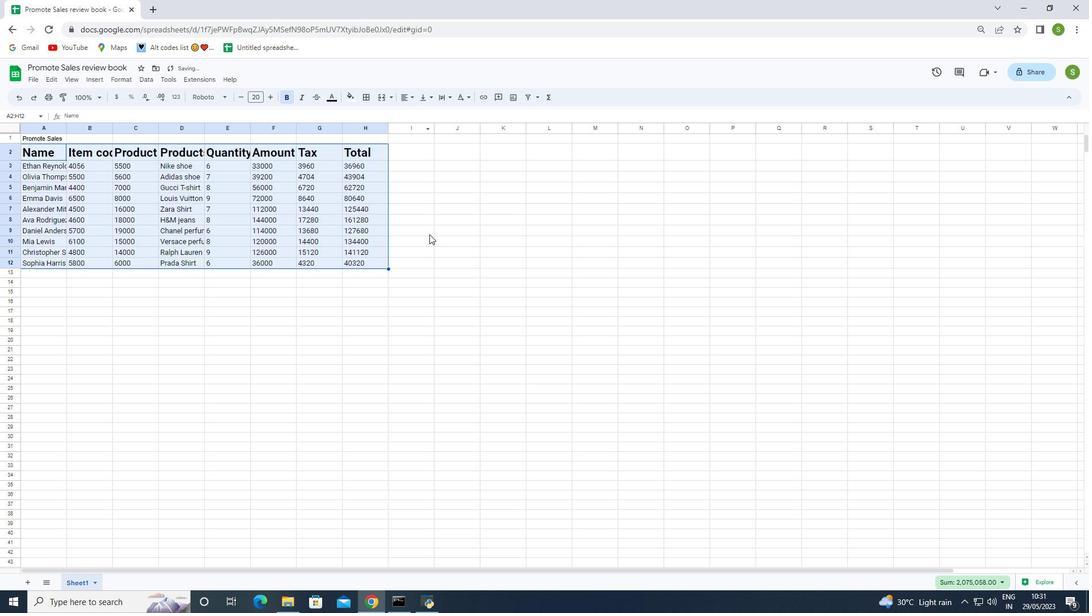 
Action: Mouse pressed left at (443, 253)
Screenshot: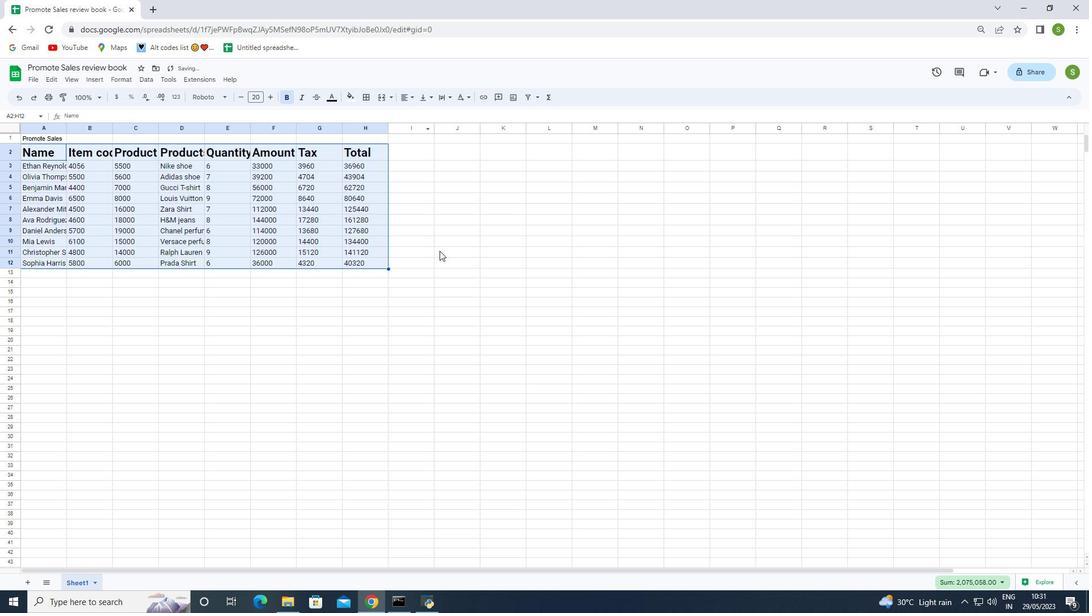 
Action: Mouse moved to (35, 77)
Screenshot: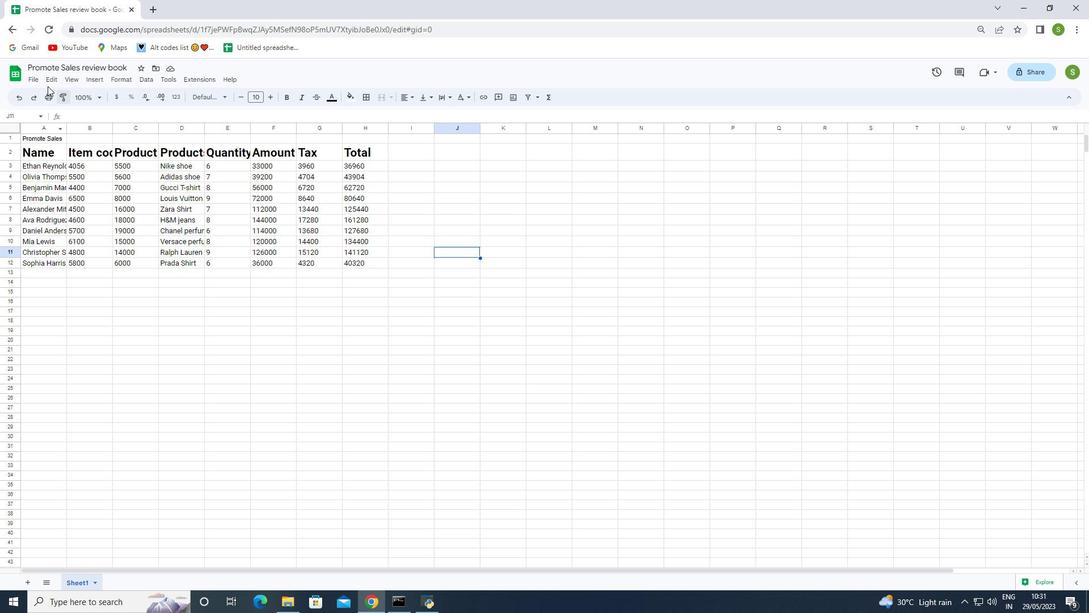 
Action: Mouse pressed left at (35, 77)
Screenshot: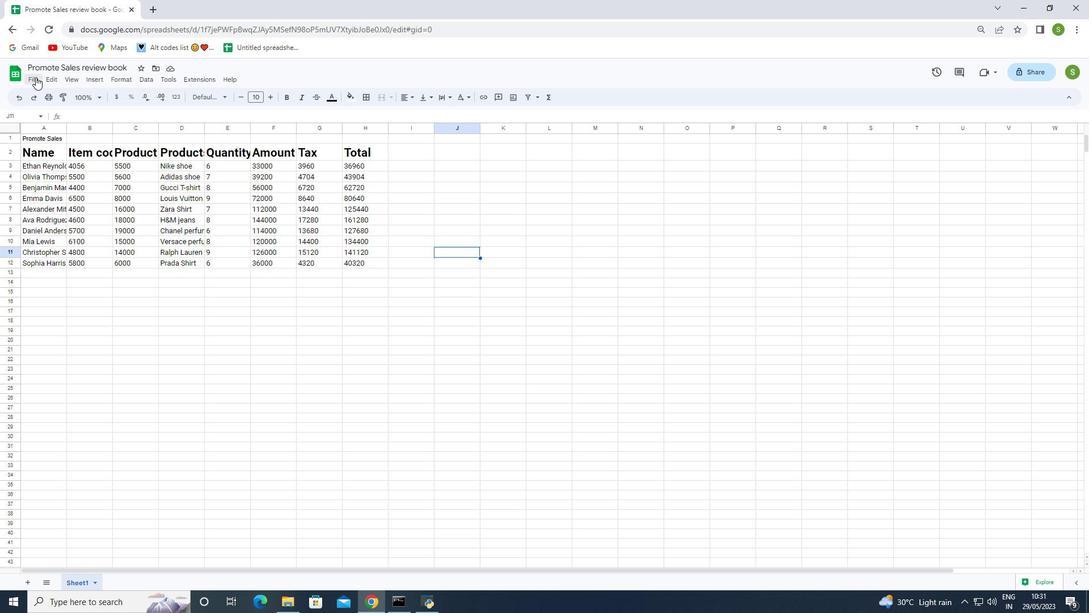 
Action: Mouse moved to (63, 212)
Screenshot: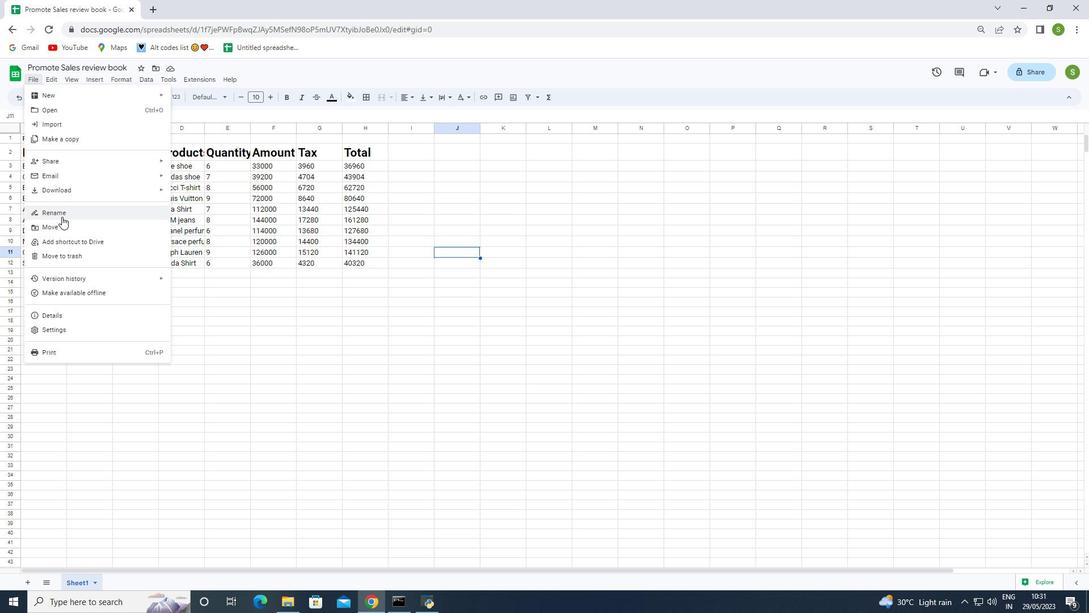 
Action: Mouse pressed left at (63, 212)
Screenshot: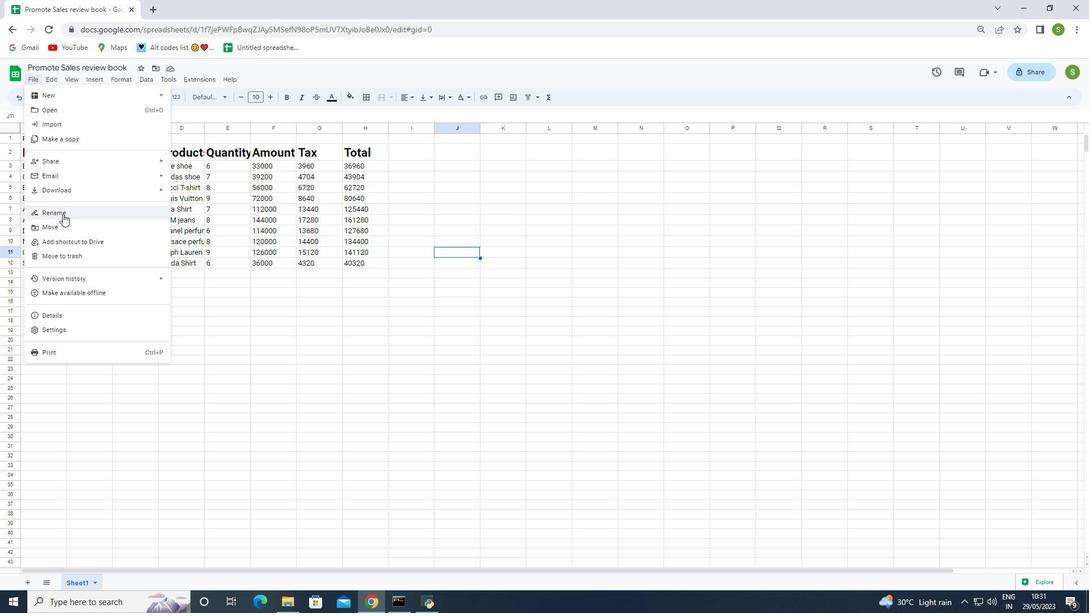 
Action: Key pressed <Key.backspace><Key.shift>Promote<Key.space><Key.shift>Sales<Key.space>review<Key.space>bb<Key.backspace>ook
Screenshot: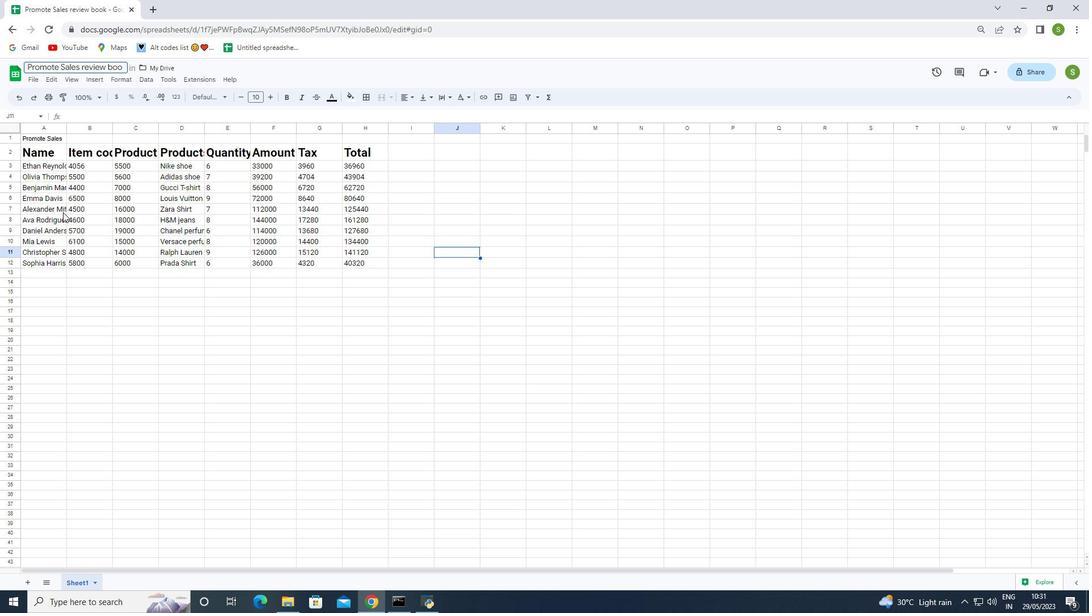 
Action: Mouse moved to (145, 200)
Screenshot: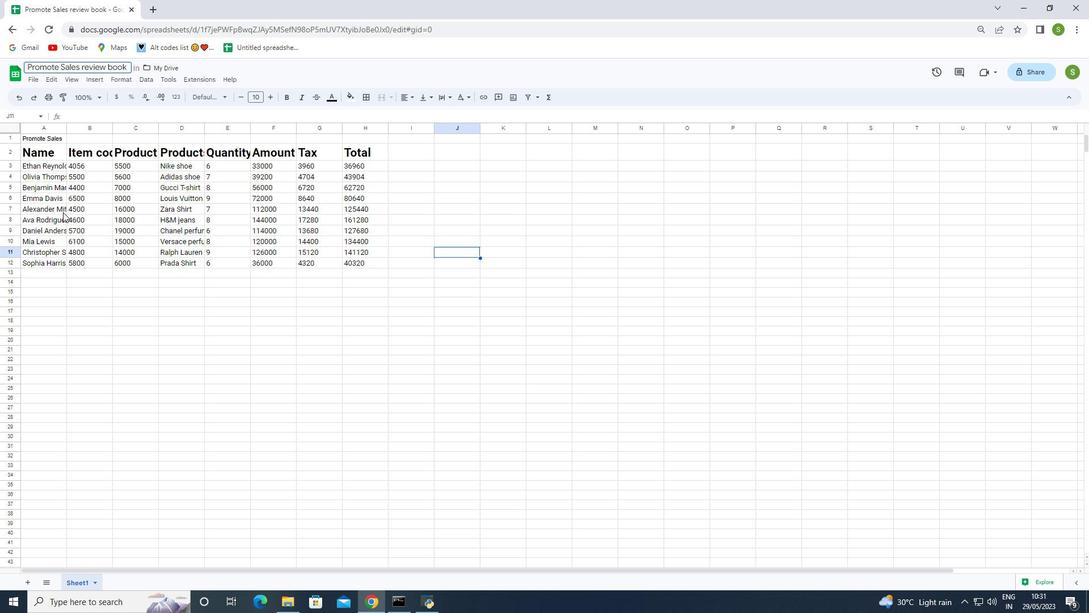 
Action: Key pressed <Key.enter>
Screenshot: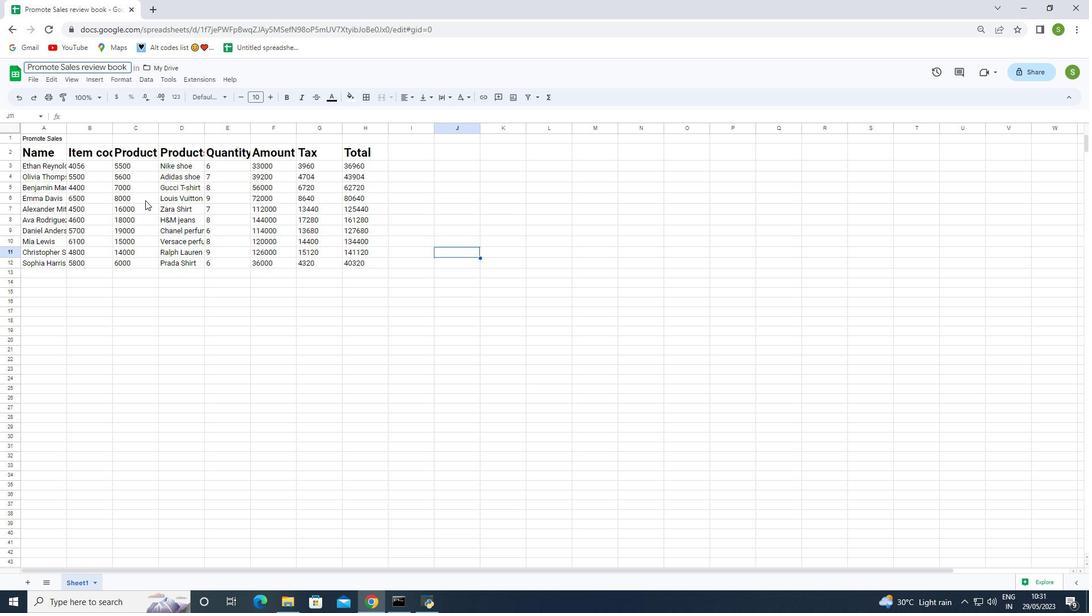 
Action: Mouse moved to (244, 288)
Screenshot: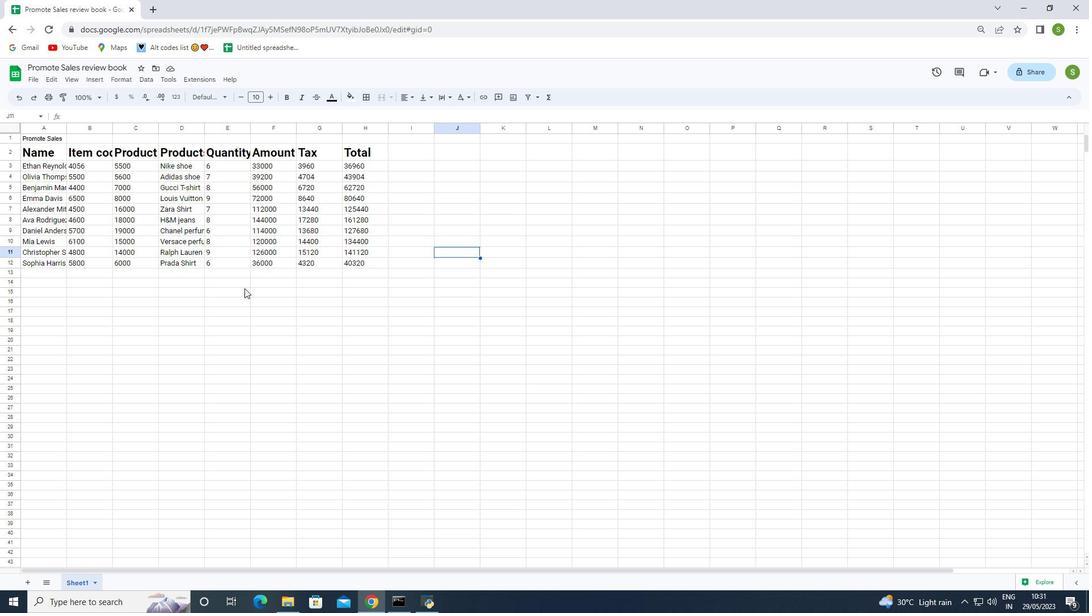 
